 Task: Explore Airbnb accommodation in Mopti, Mali from 1st November, 2023 to 4th November, 2023 for 1 adult.1  bedroom having 1 bed and 1 bathroom. Property type can be flat. Amenities needed are: wifi, washing machine. Booking option can be shelf check-in. Look for 5 properties as per requirement.
Action: Mouse moved to (556, 92)
Screenshot: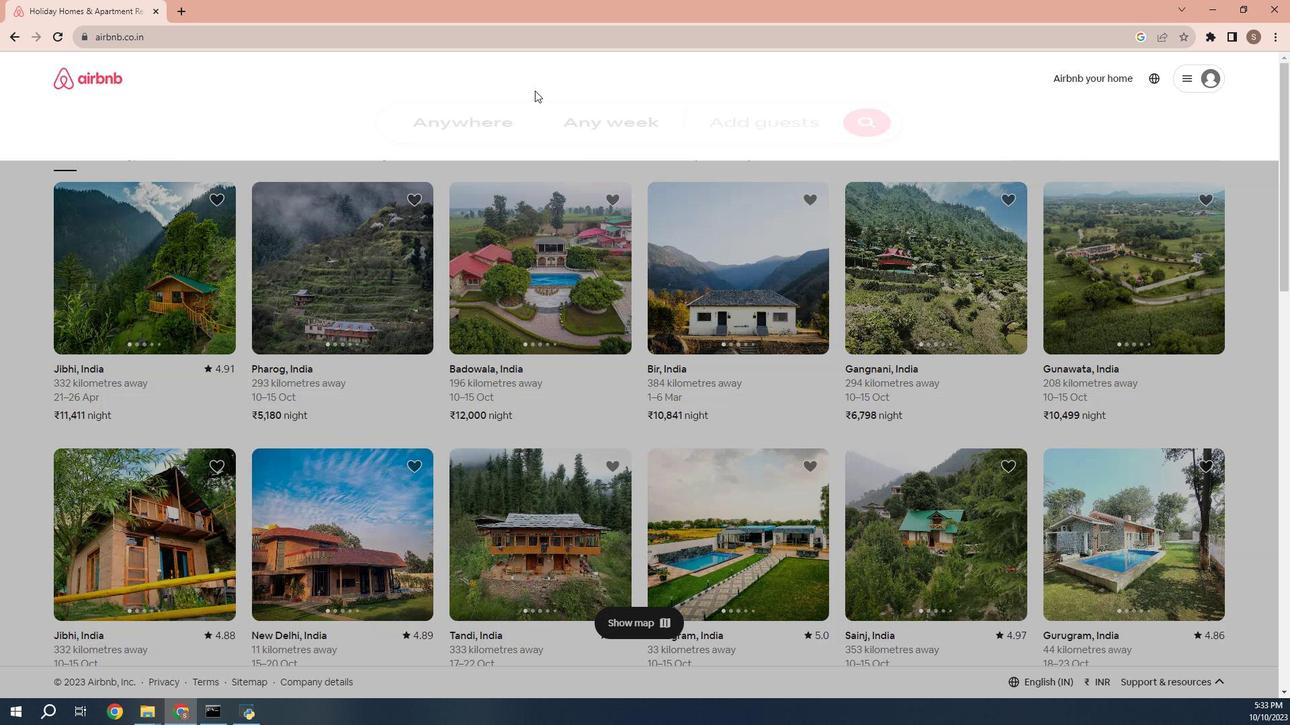 
Action: Mouse pressed left at (556, 92)
Screenshot: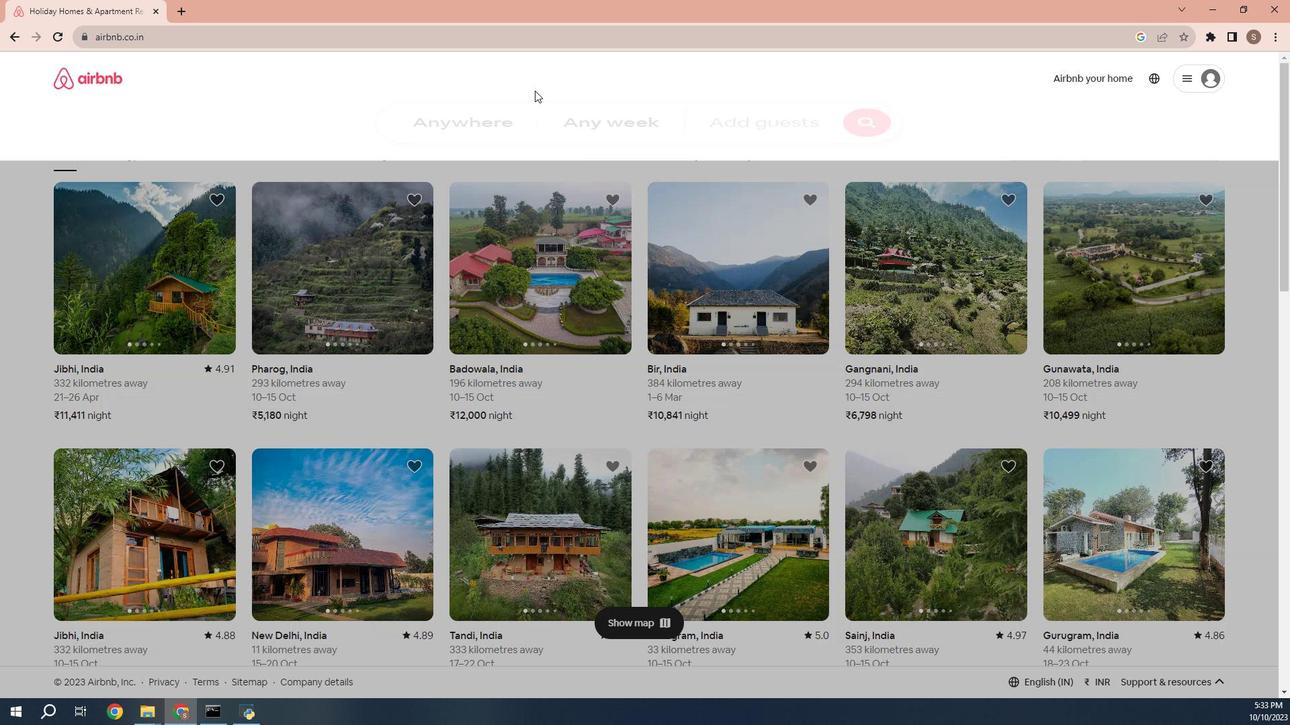 
Action: Mouse moved to (395, 137)
Screenshot: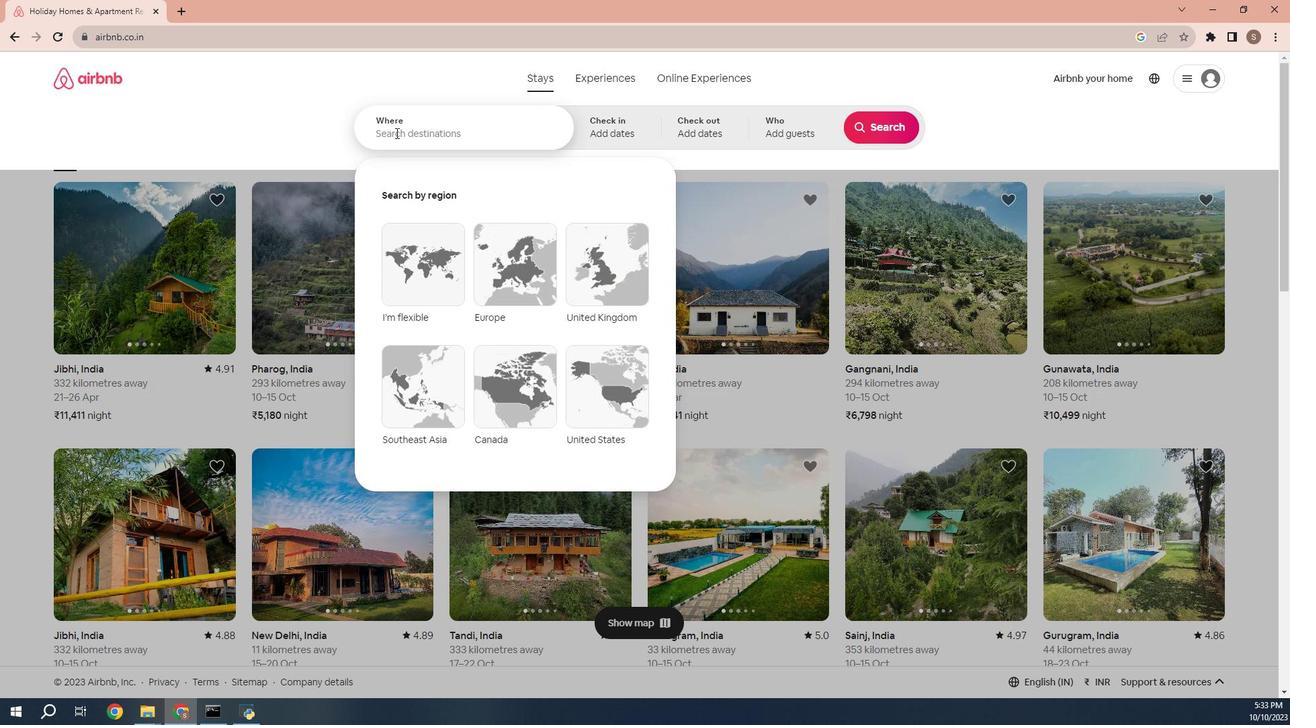 
Action: Mouse pressed left at (395, 137)
Screenshot: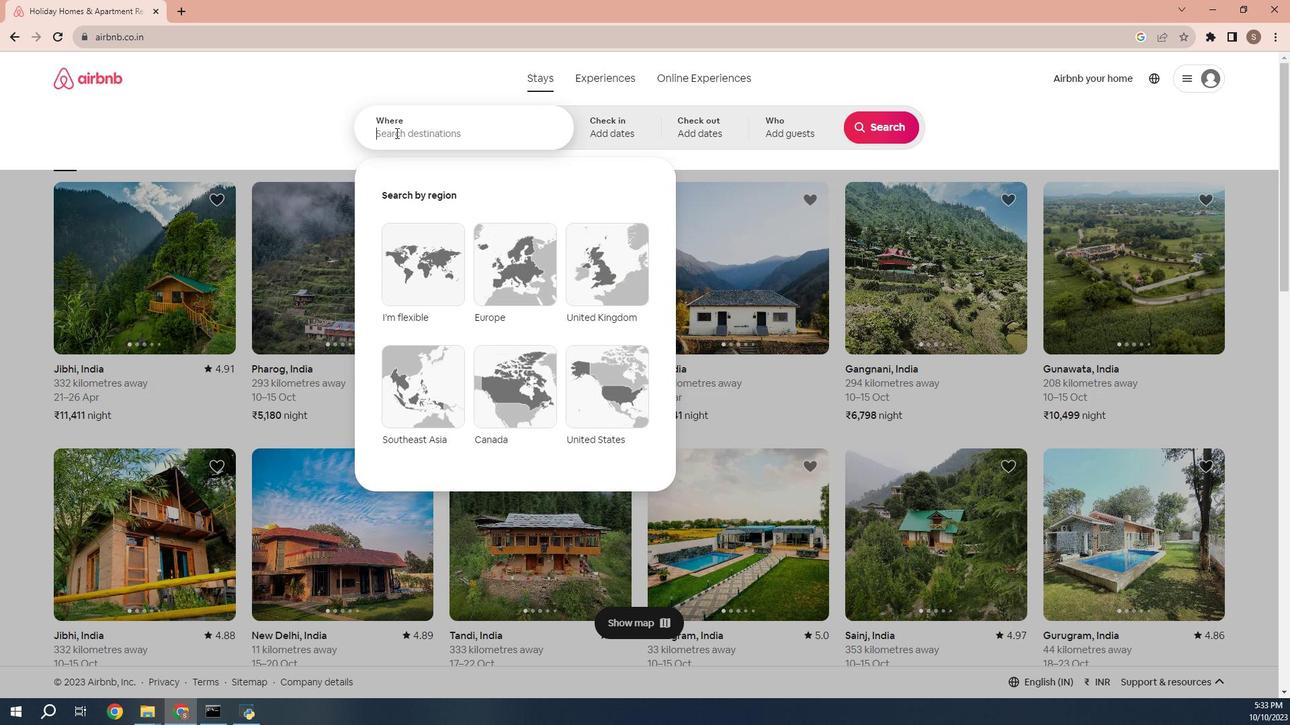 
Action: Key pressed <Key.shift>Mopti,<Key.space><Key.shift>Mal
Screenshot: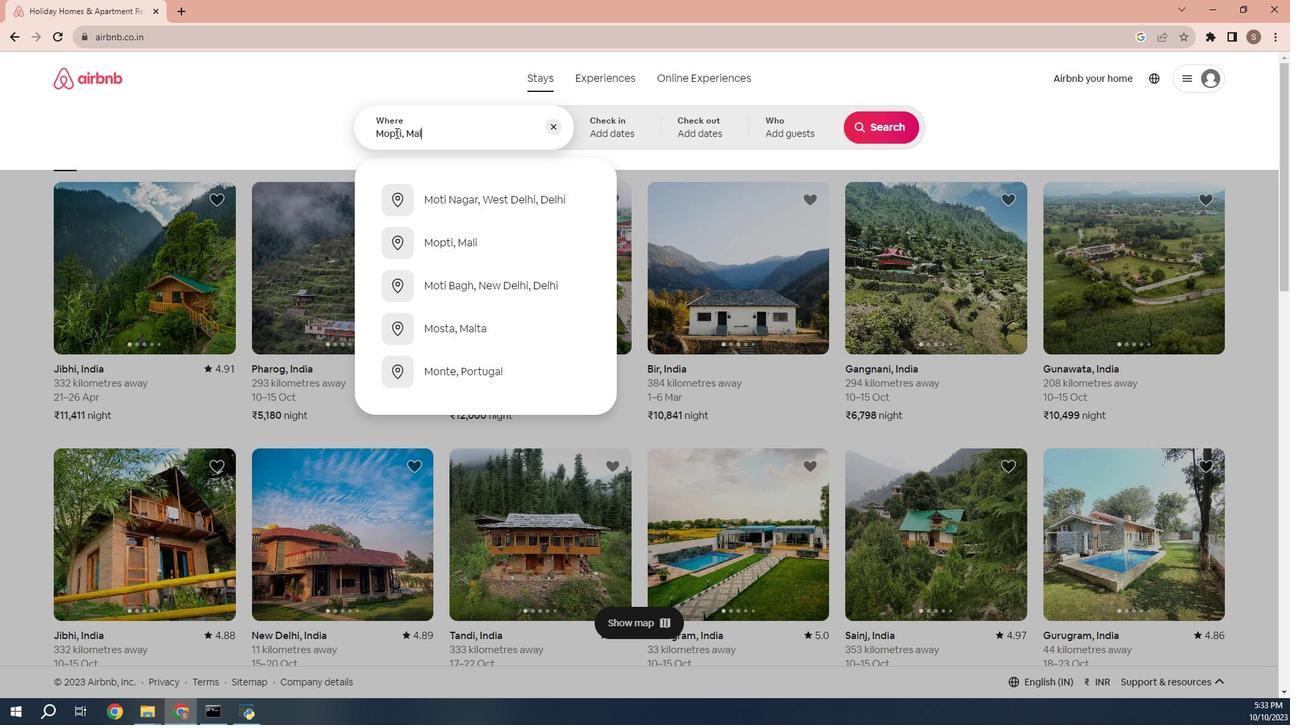 
Action: Mouse moved to (437, 188)
Screenshot: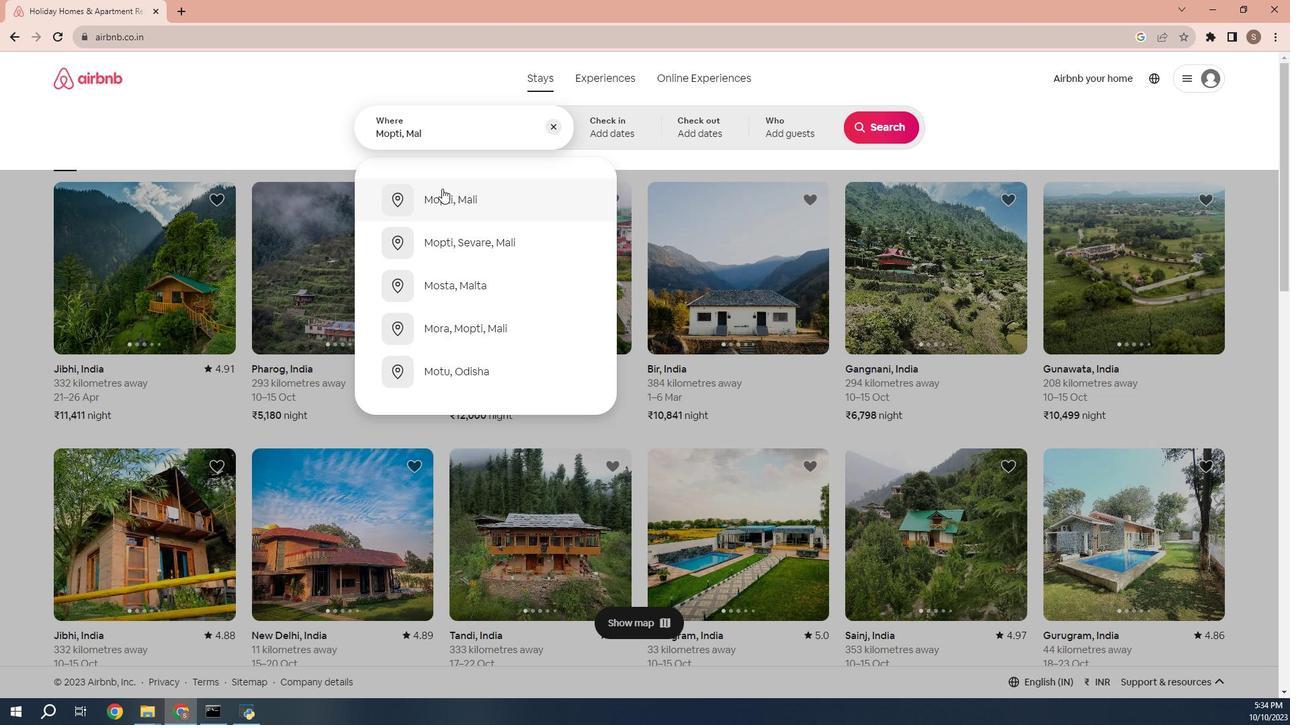 
Action: Mouse pressed left at (437, 188)
Screenshot: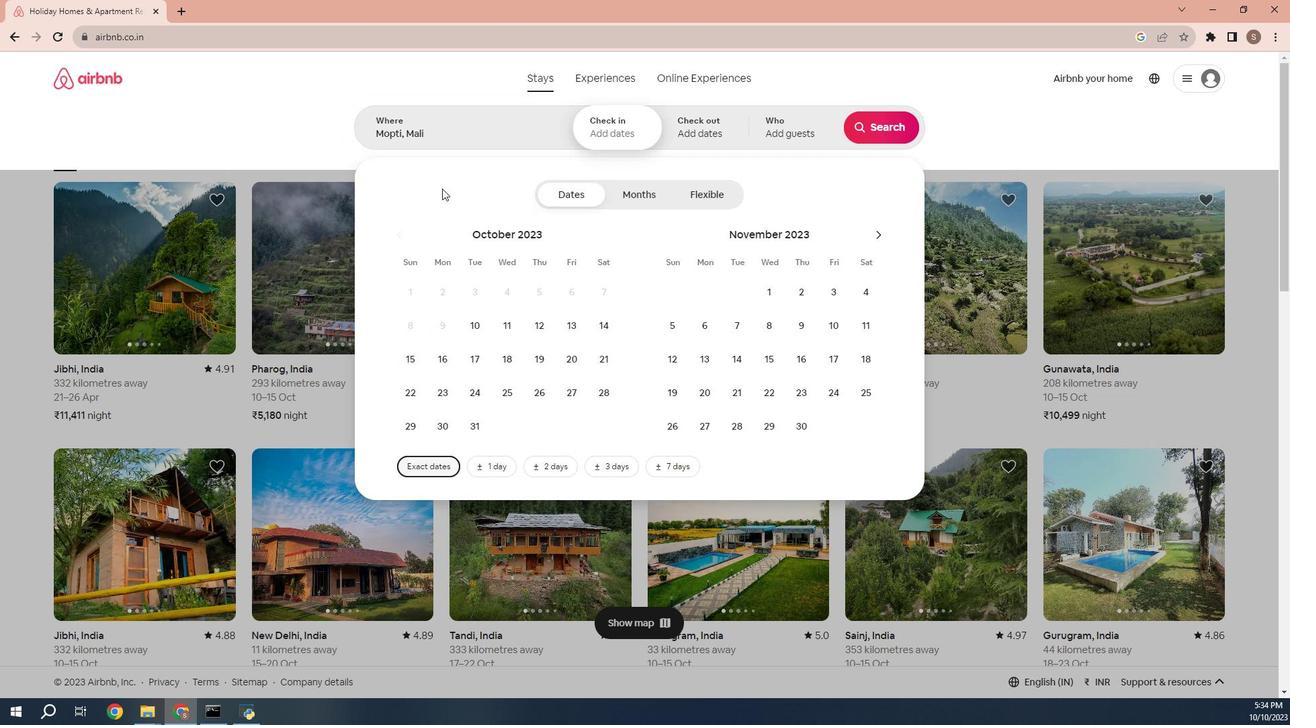 
Action: Mouse moved to (743, 278)
Screenshot: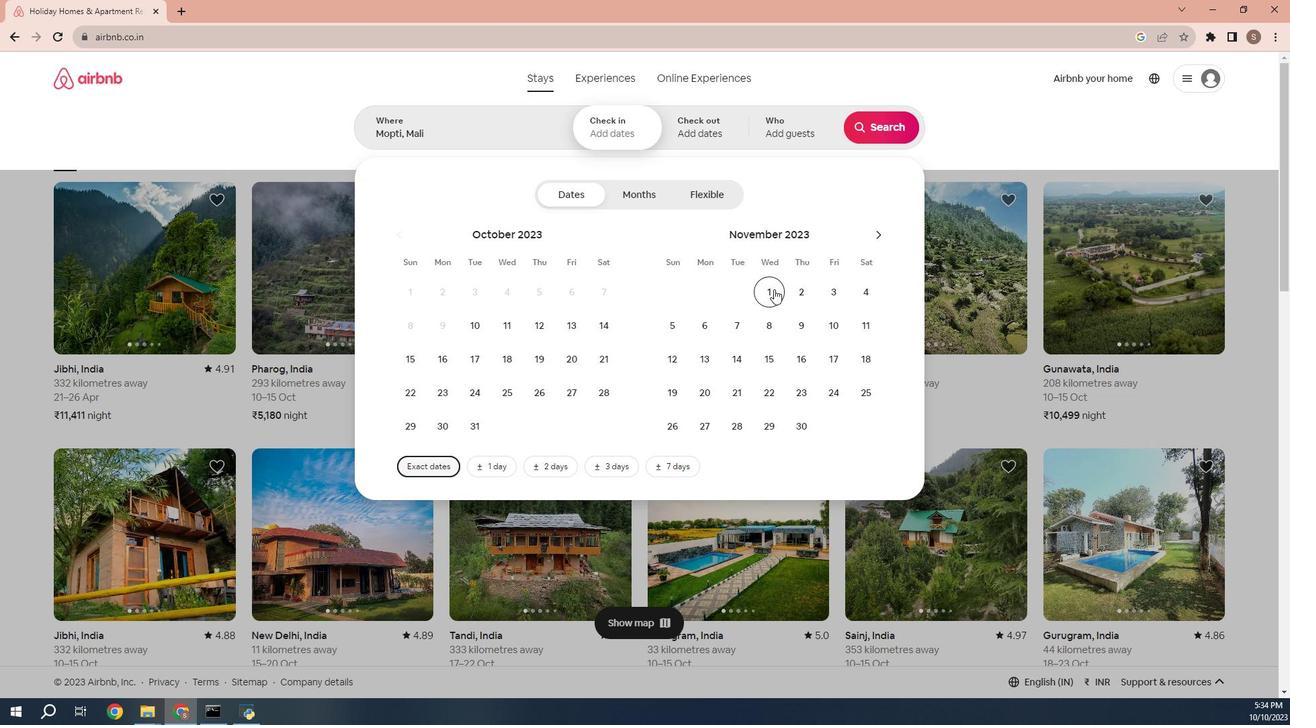 
Action: Mouse pressed left at (743, 278)
Screenshot: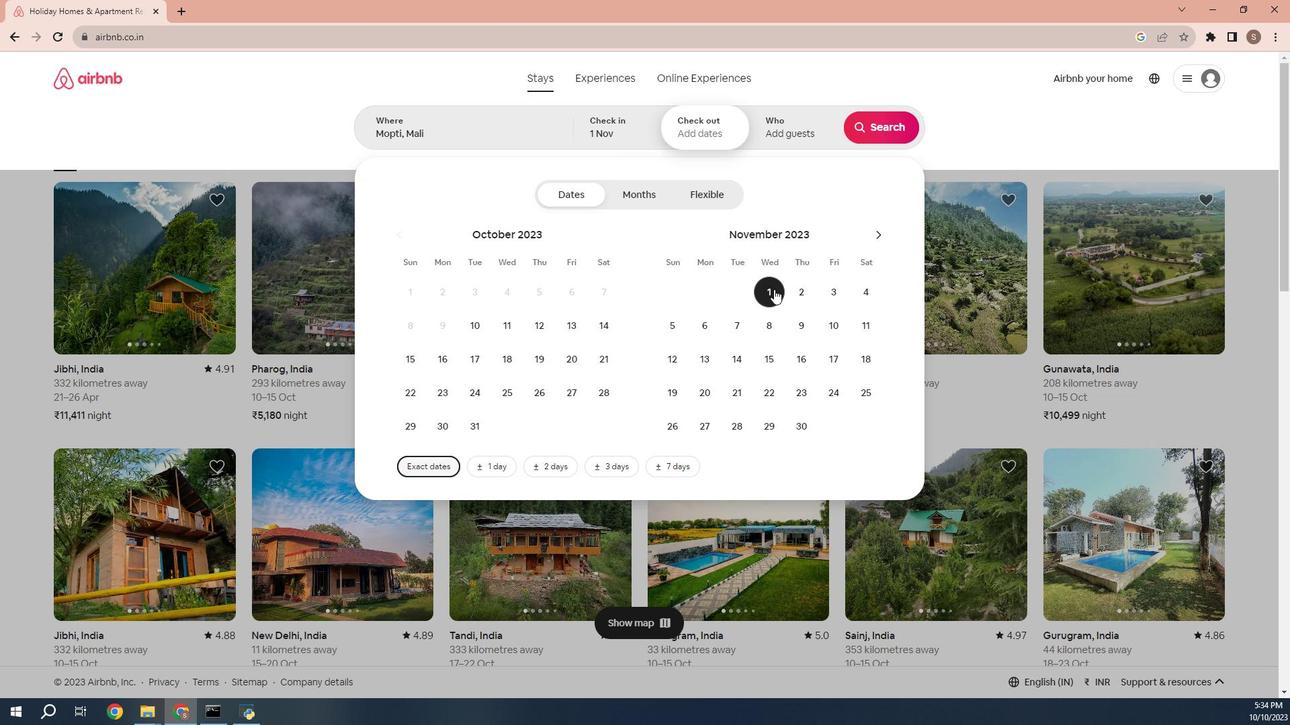
Action: Mouse moved to (821, 285)
Screenshot: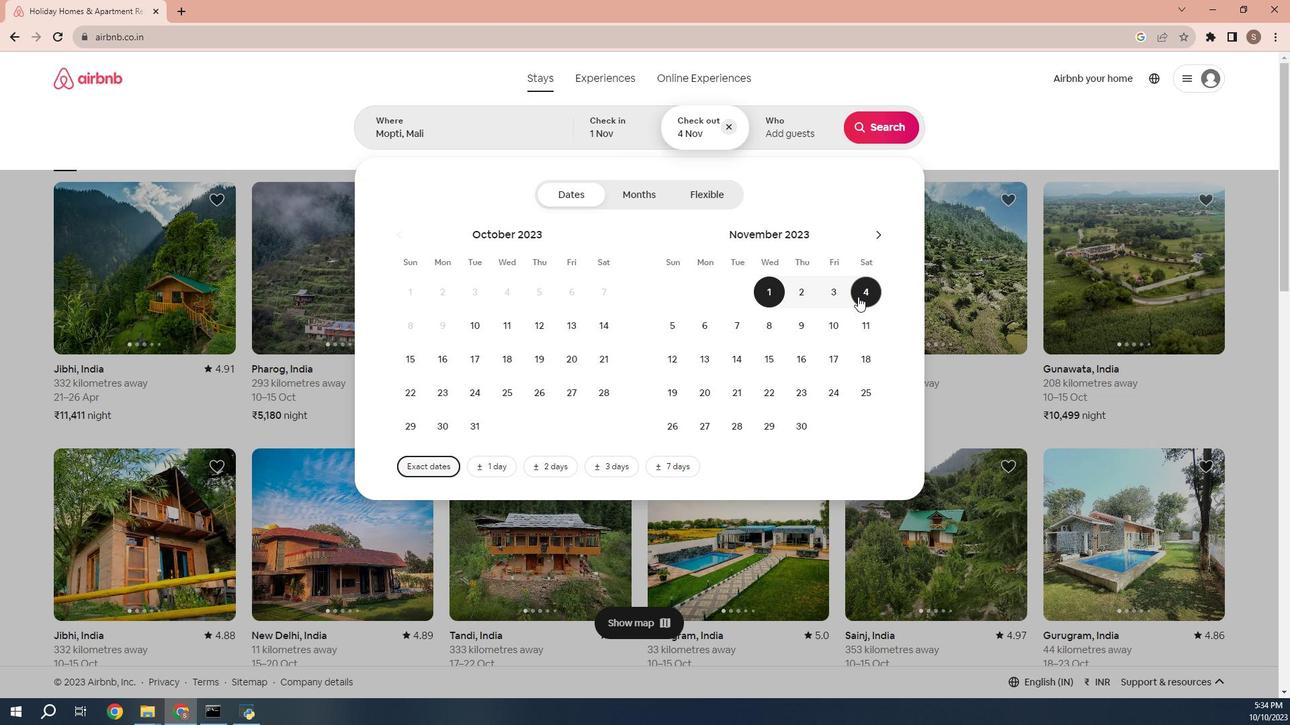 
Action: Mouse pressed left at (821, 285)
Screenshot: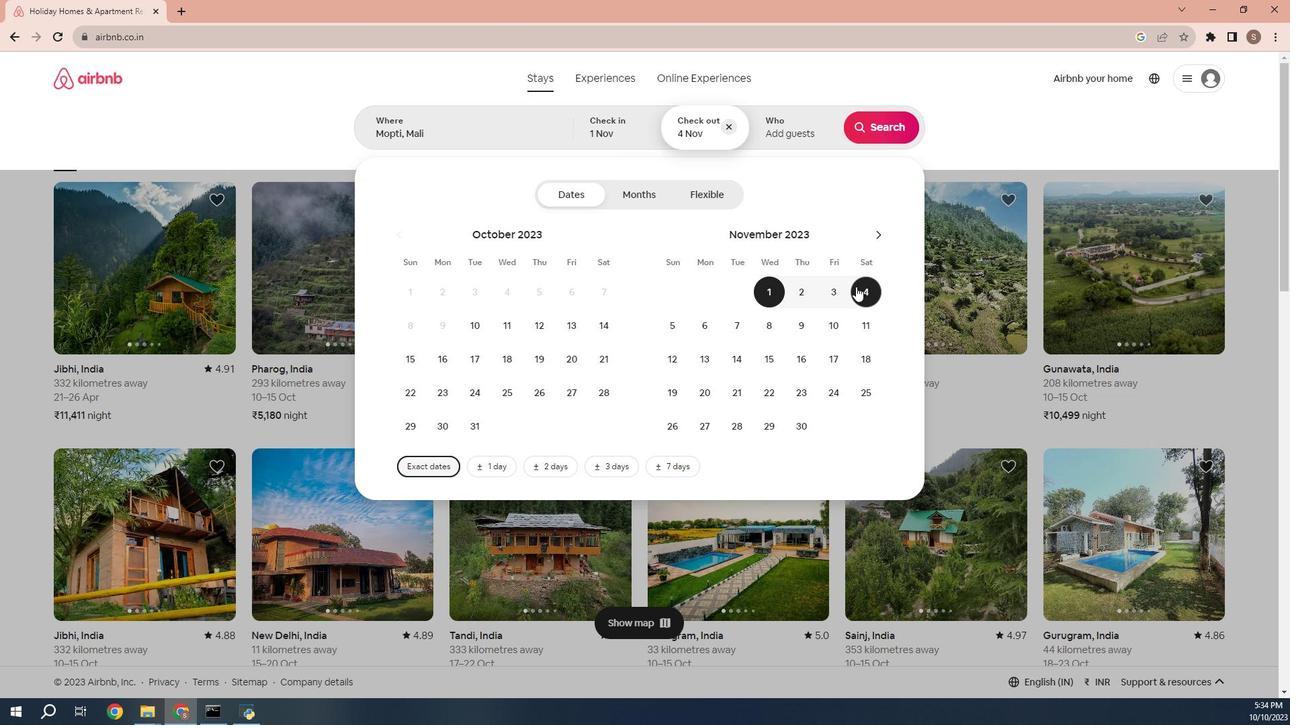
Action: Mouse moved to (762, 131)
Screenshot: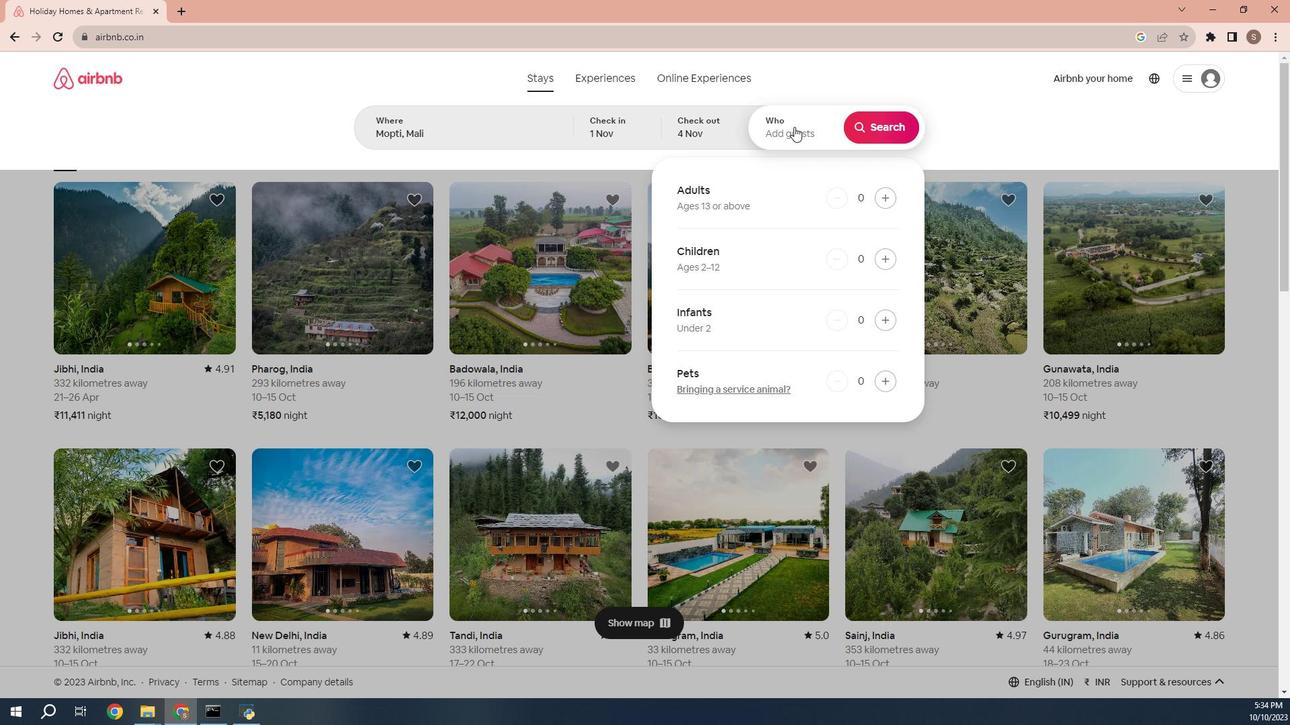 
Action: Mouse pressed left at (762, 131)
Screenshot: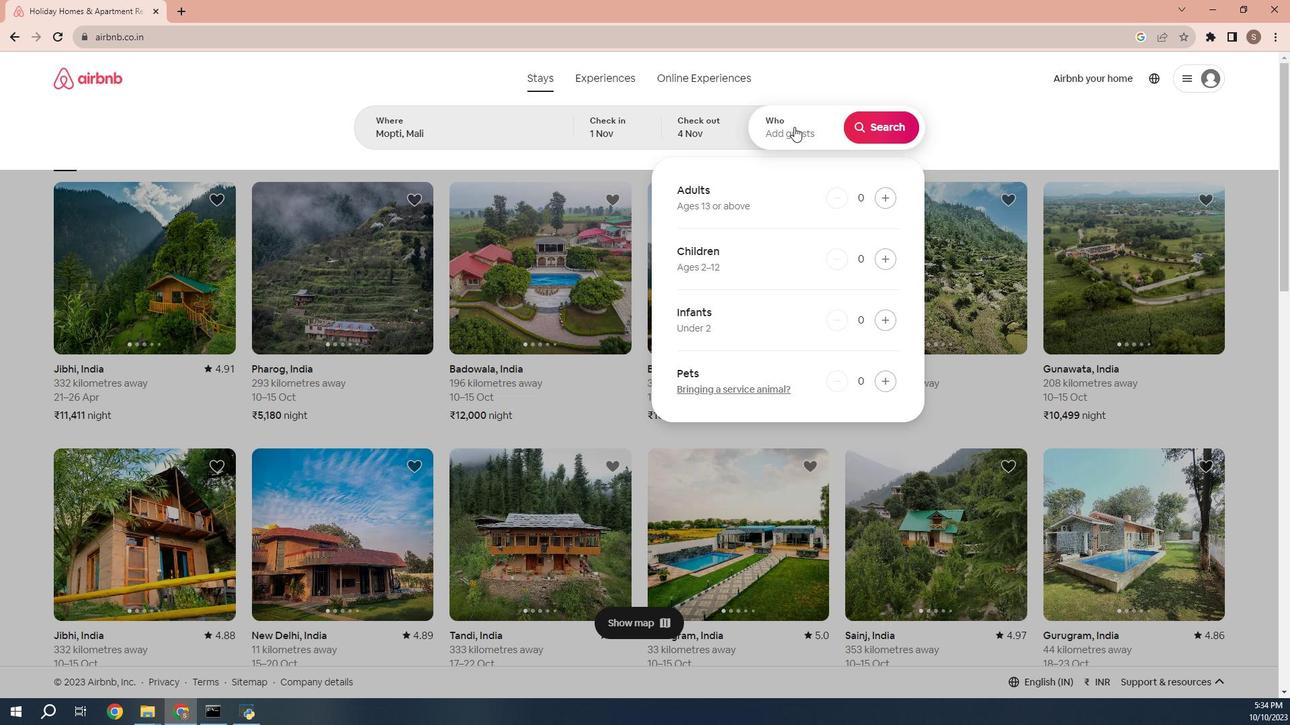 
Action: Mouse moved to (851, 190)
Screenshot: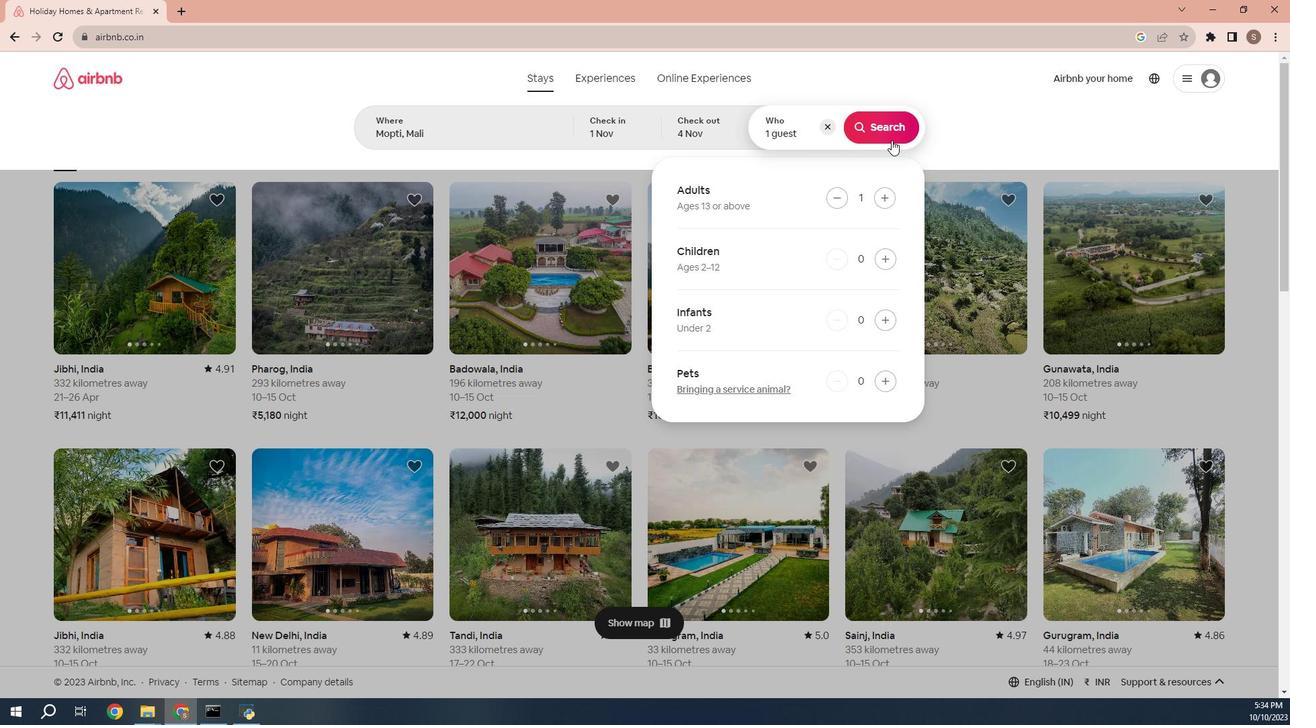 
Action: Mouse pressed left at (851, 190)
Screenshot: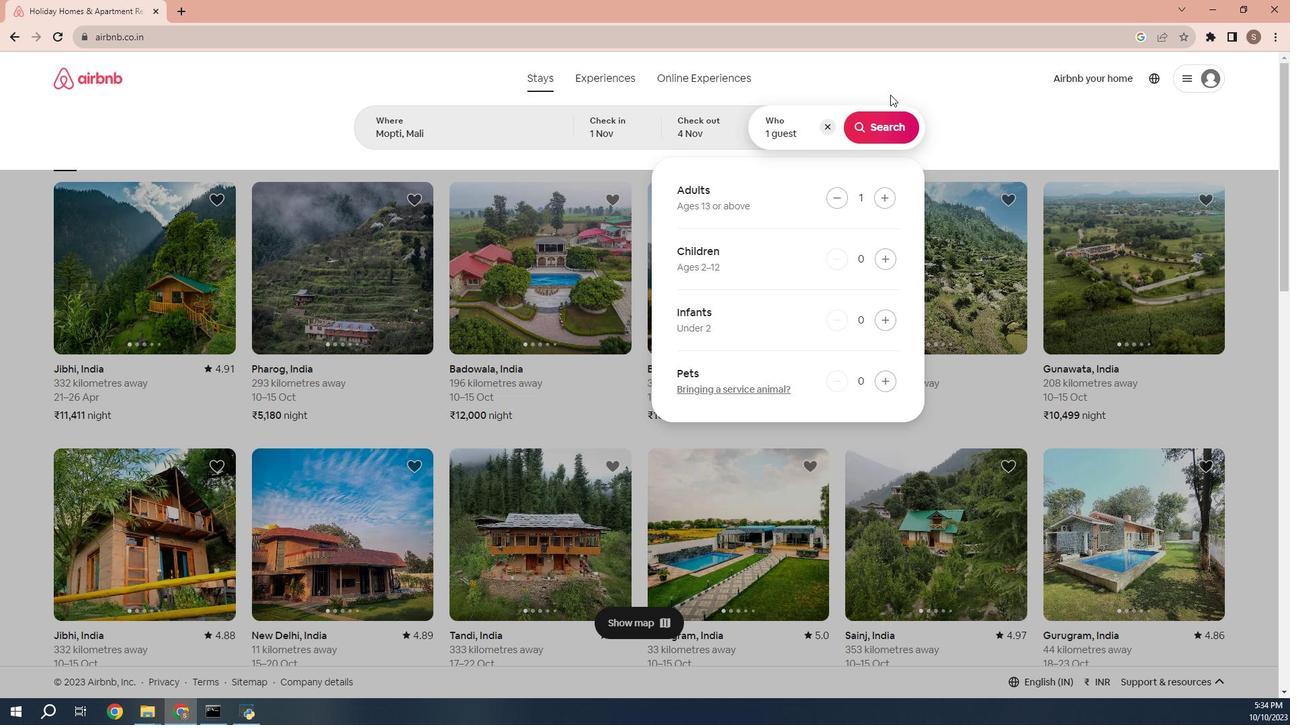 
Action: Mouse moved to (843, 133)
Screenshot: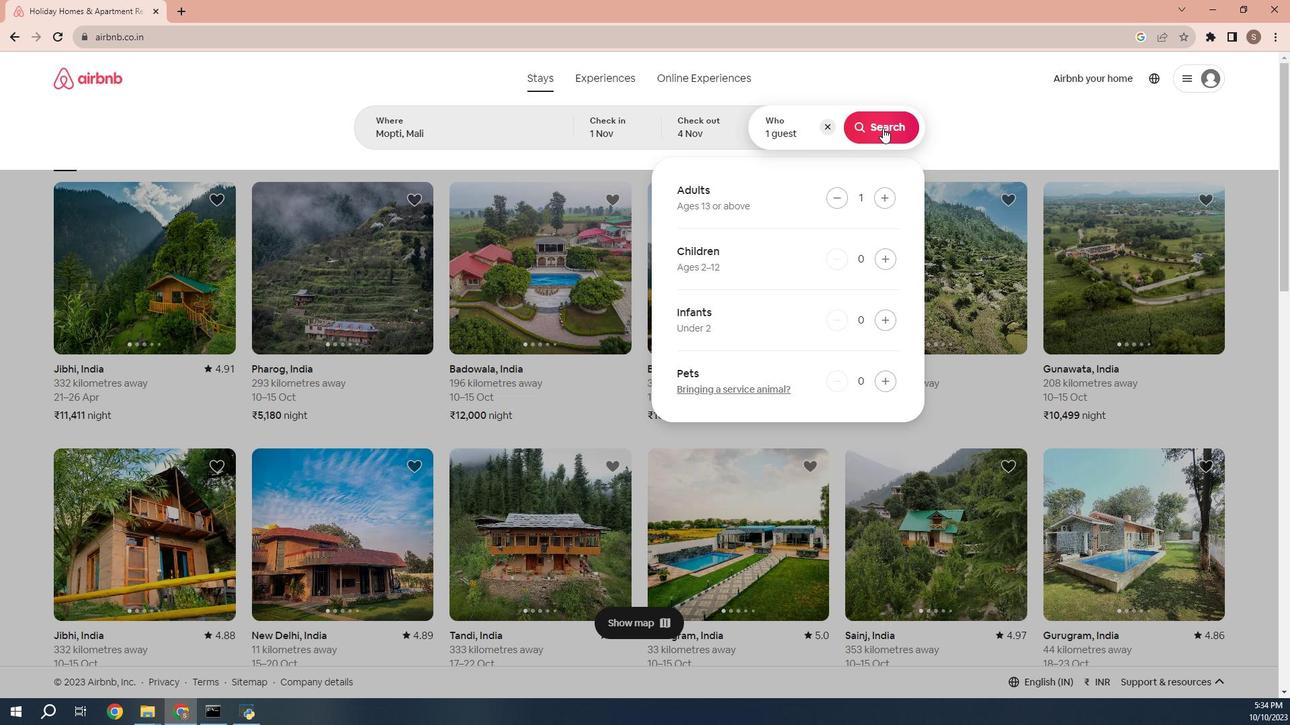 
Action: Mouse pressed left at (843, 133)
Screenshot: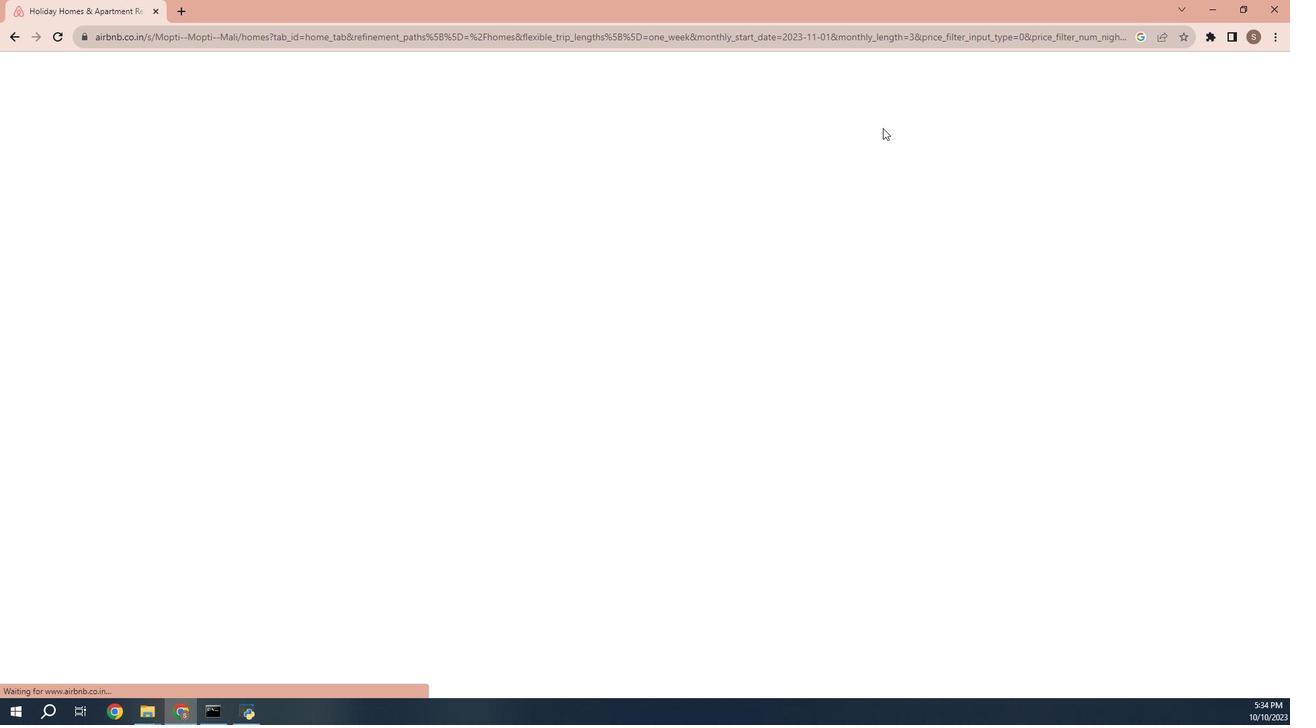 
Action: Mouse moved to (1006, 133)
Screenshot: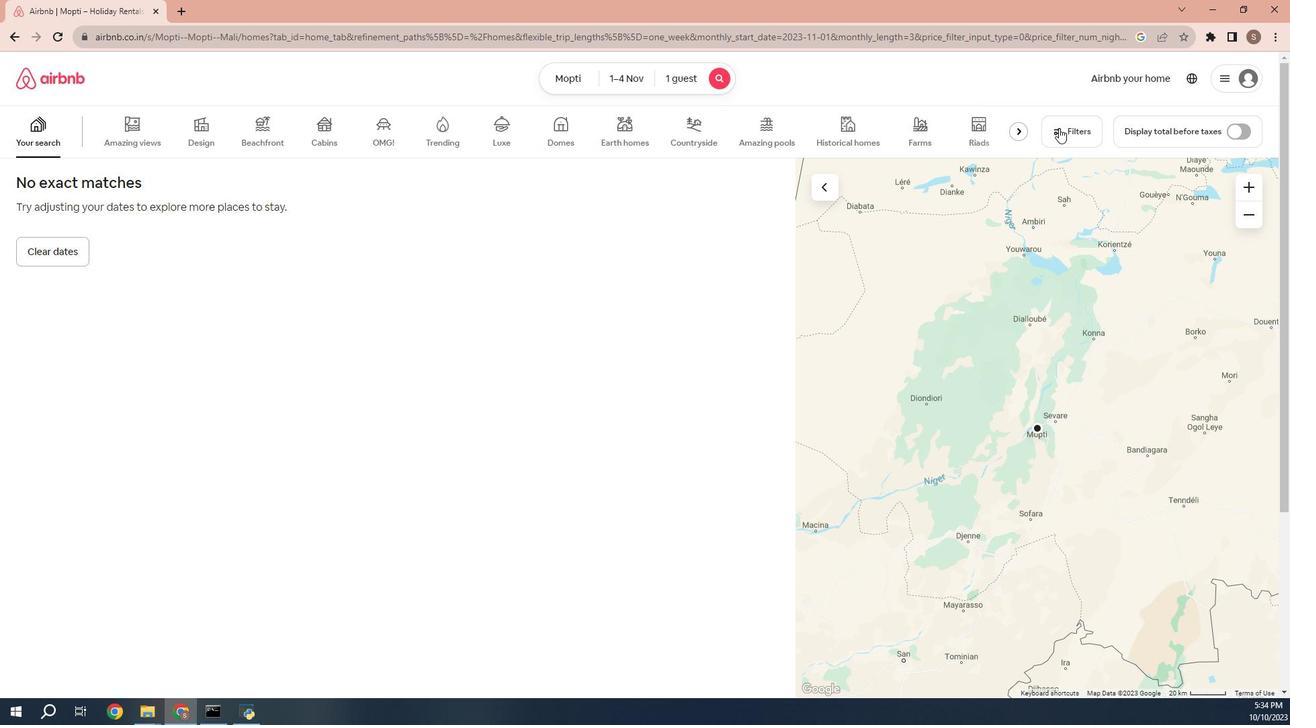 
Action: Mouse pressed left at (1006, 133)
Screenshot: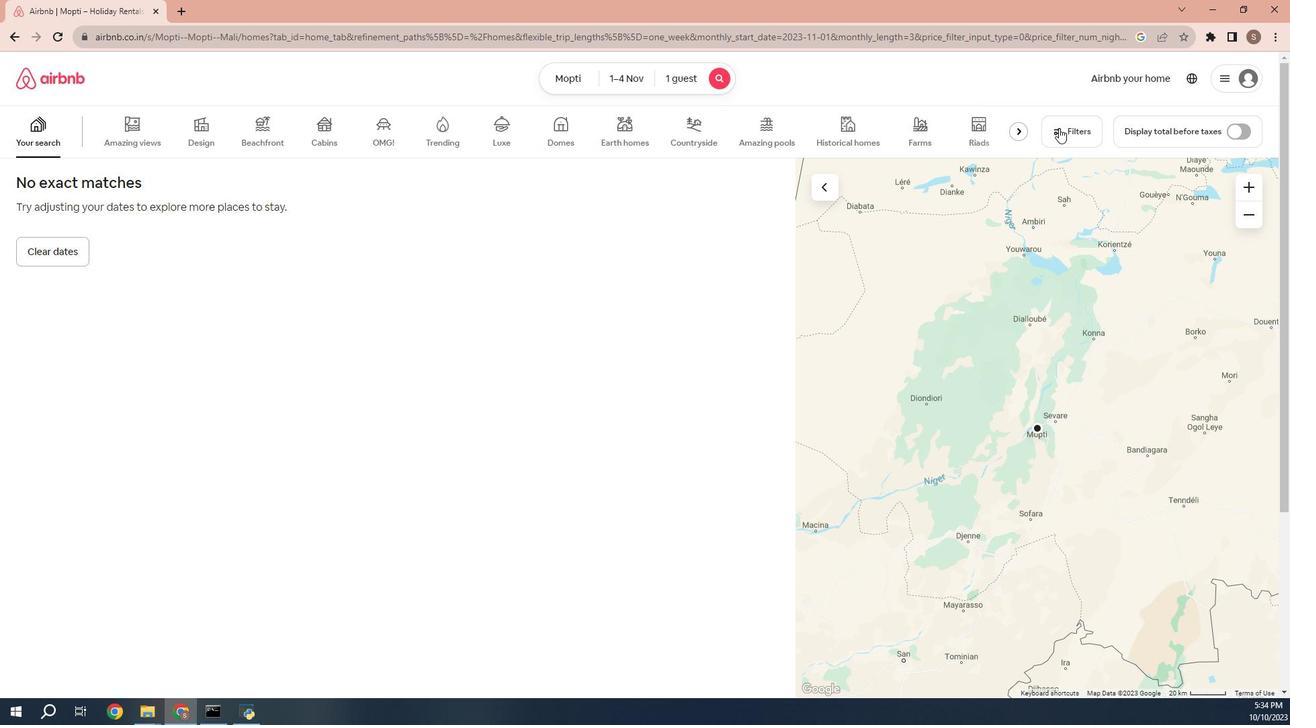 
Action: Mouse moved to (601, 86)
Screenshot: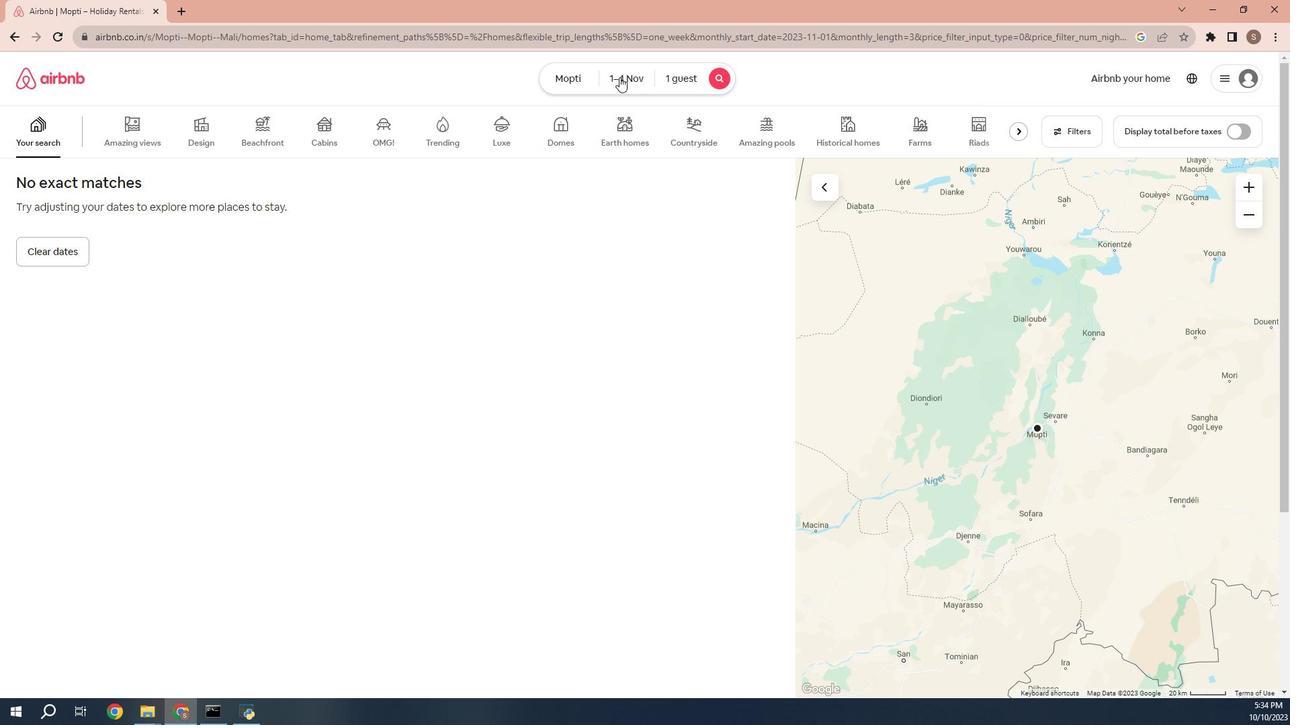 
Action: Mouse pressed left at (601, 86)
Screenshot: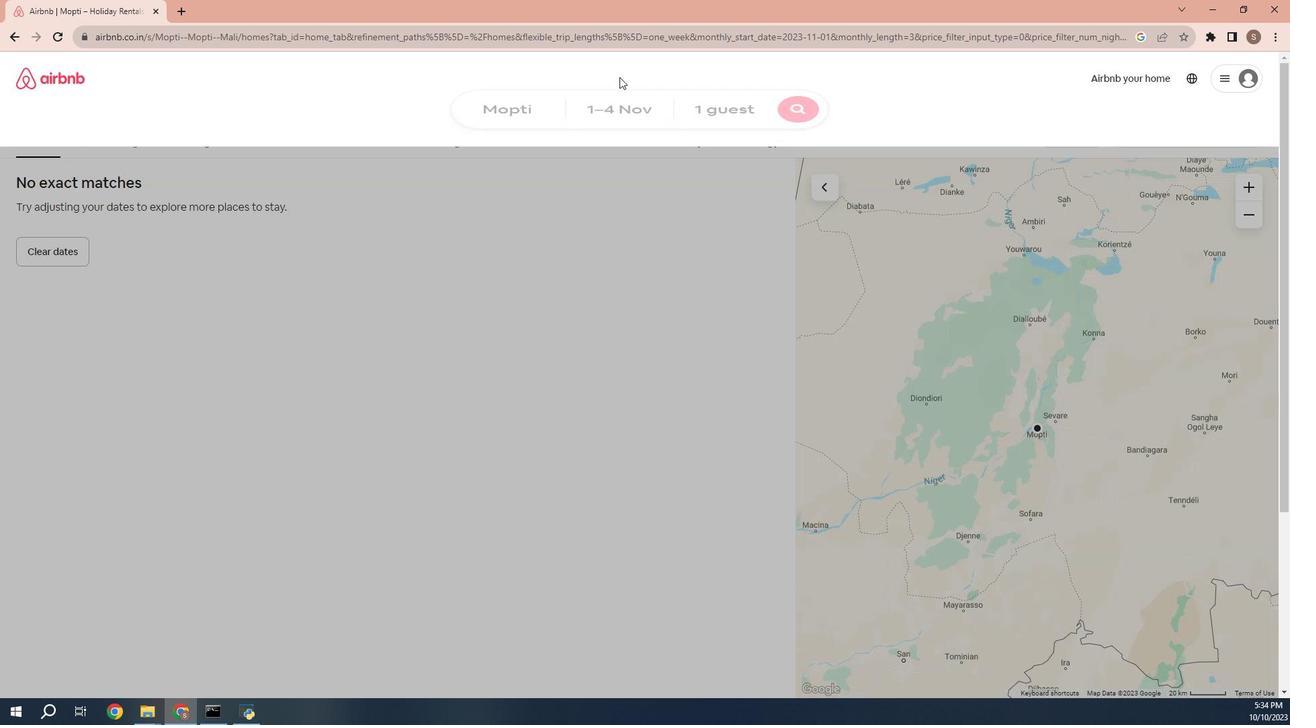 
Action: Mouse moved to (613, 403)
Screenshot: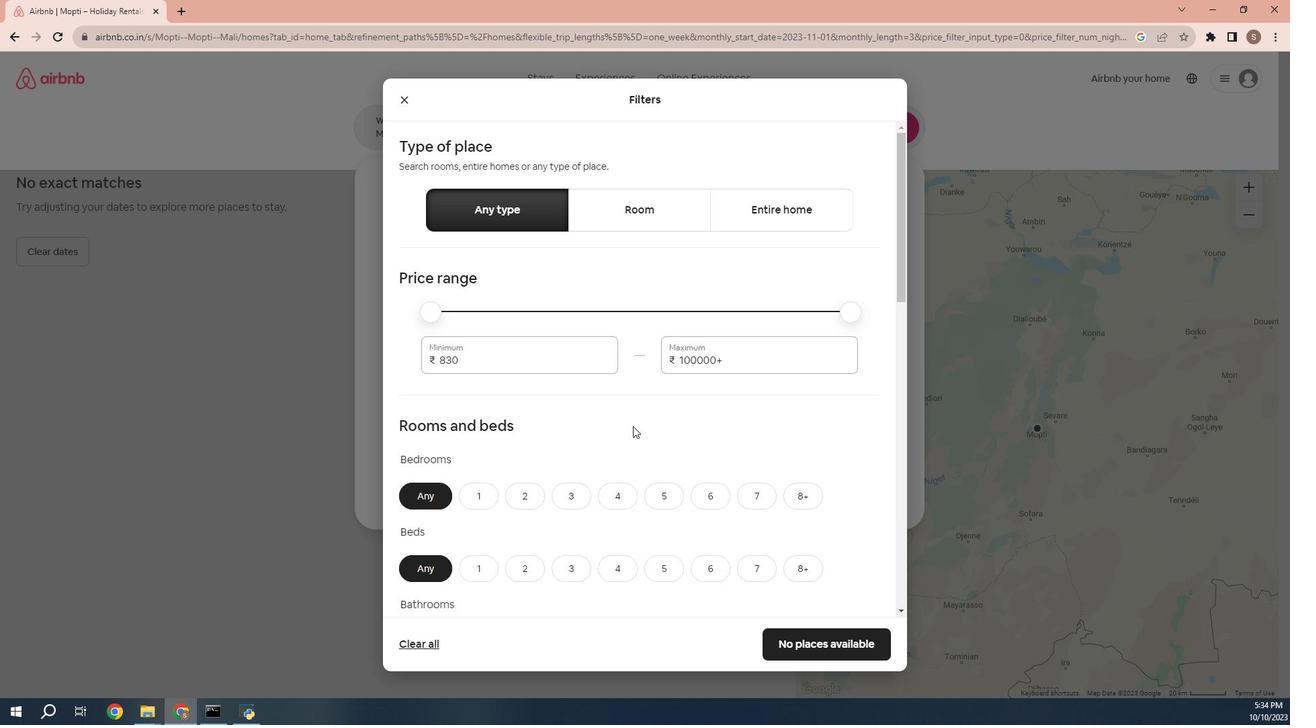 
Action: Mouse scrolled (613, 402) with delta (0, 0)
Screenshot: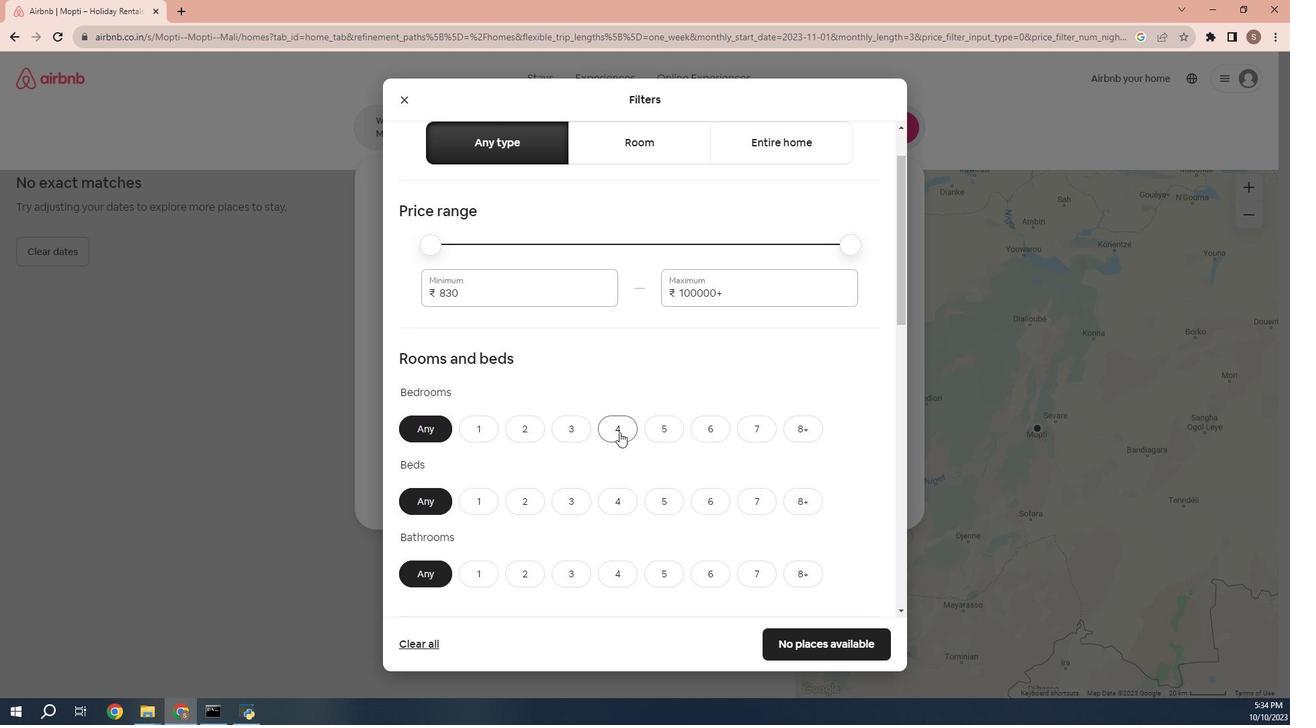 
Action: Mouse moved to (479, 407)
Screenshot: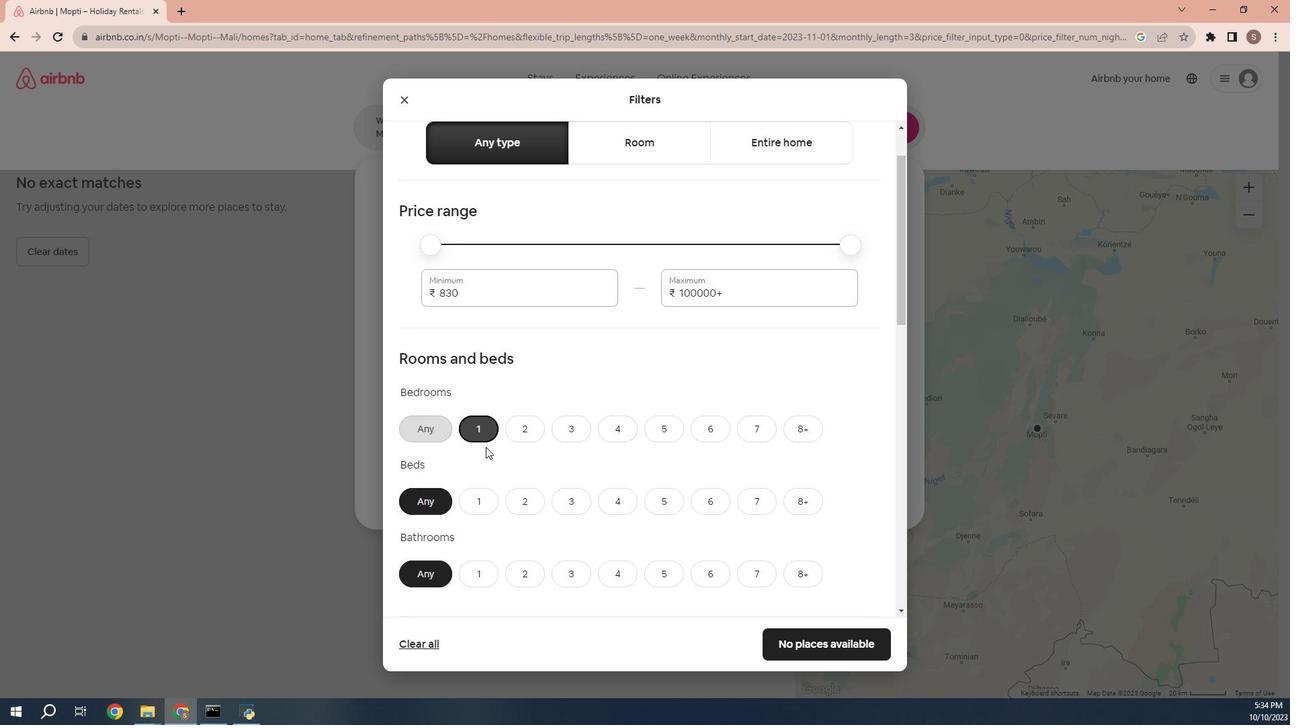 
Action: Mouse pressed left at (479, 407)
Screenshot: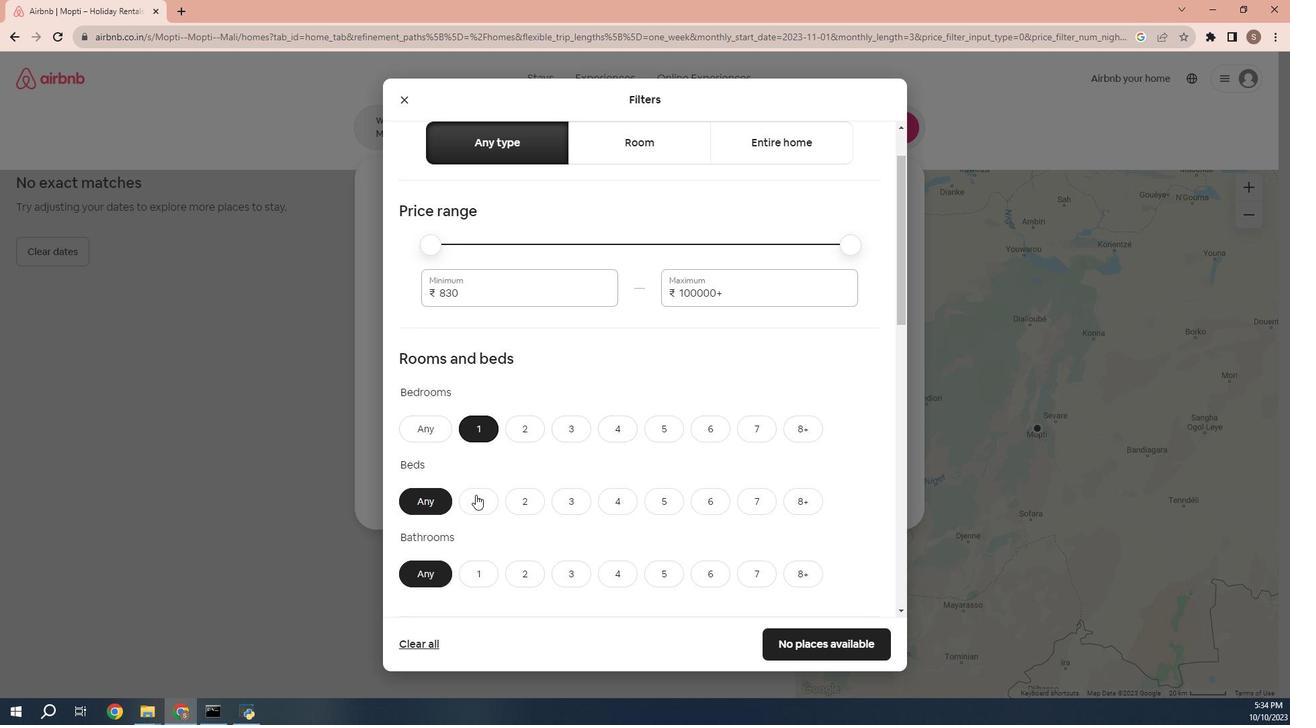 
Action: Mouse moved to (467, 468)
Screenshot: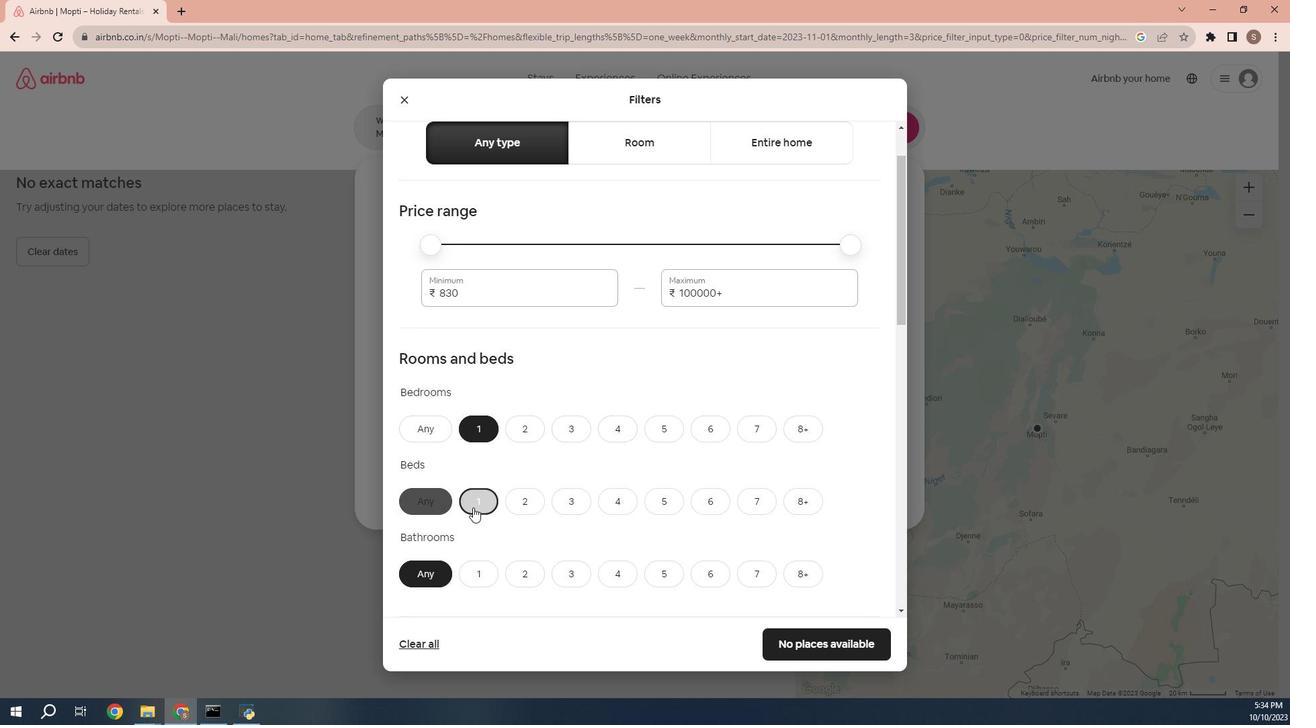 
Action: Mouse pressed left at (467, 468)
Screenshot: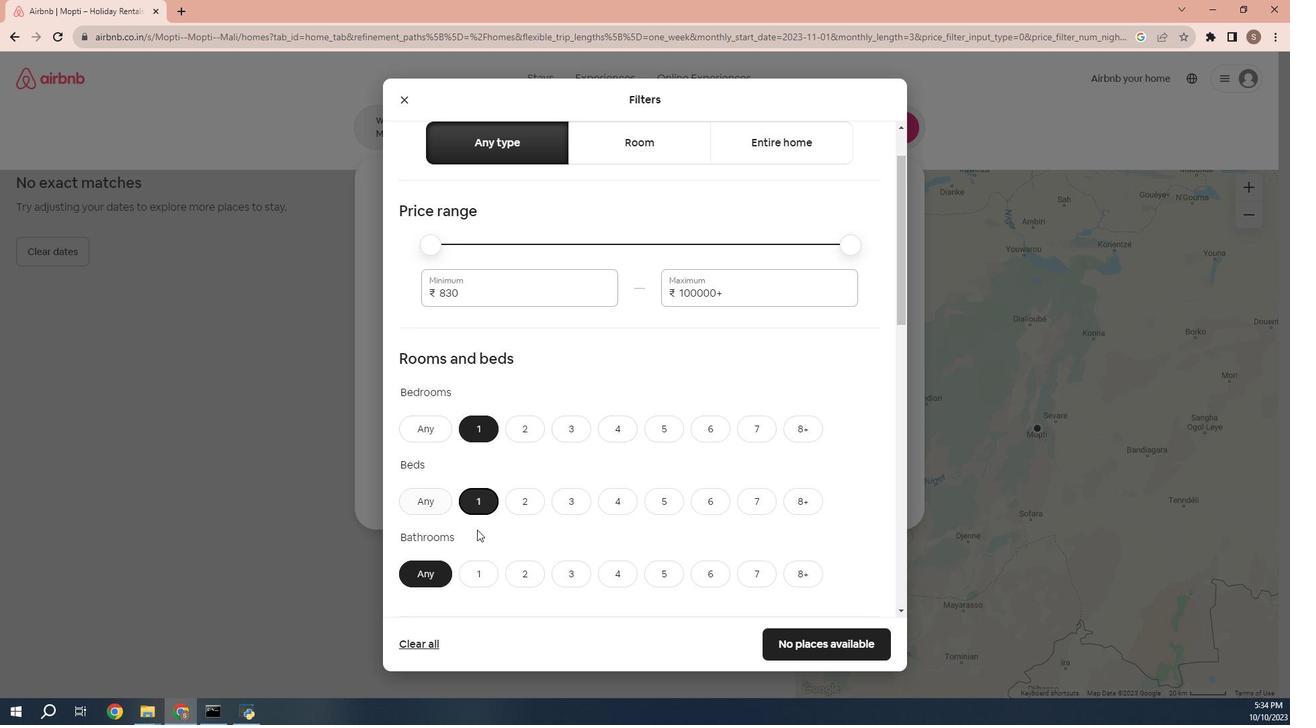 
Action: Mouse moved to (466, 535)
Screenshot: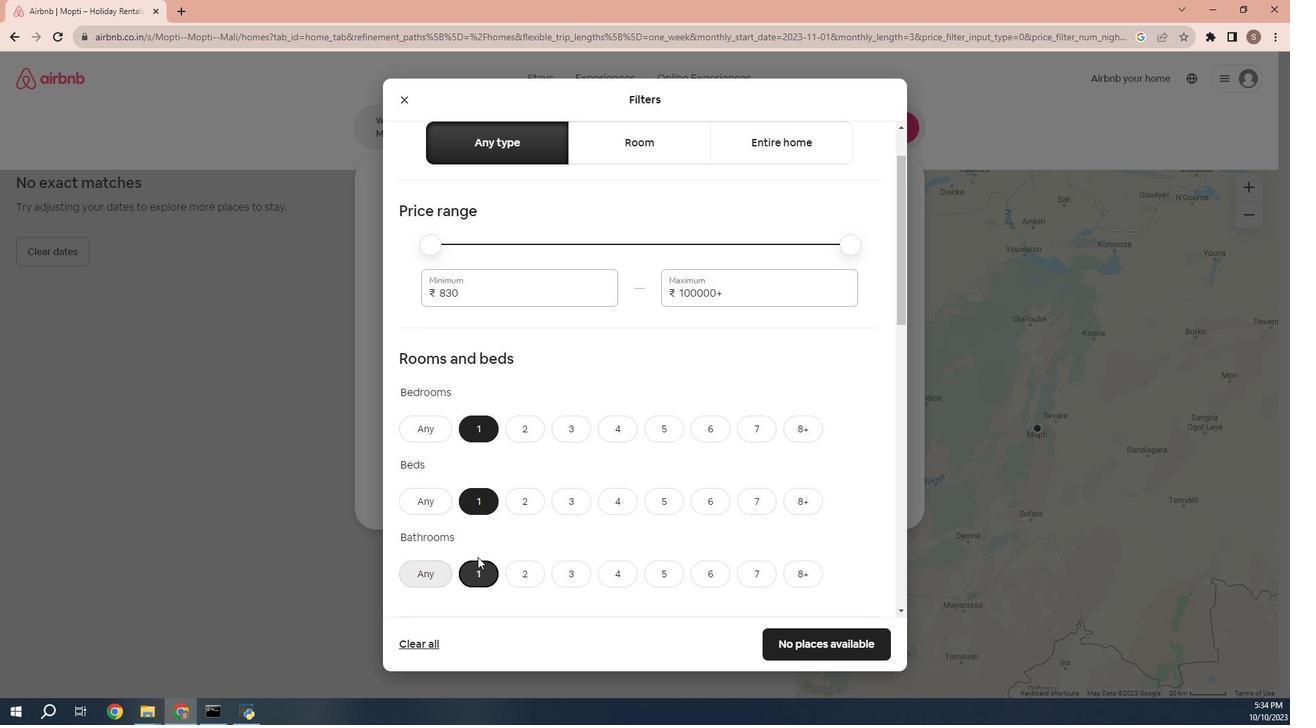 
Action: Mouse pressed left at (466, 535)
Screenshot: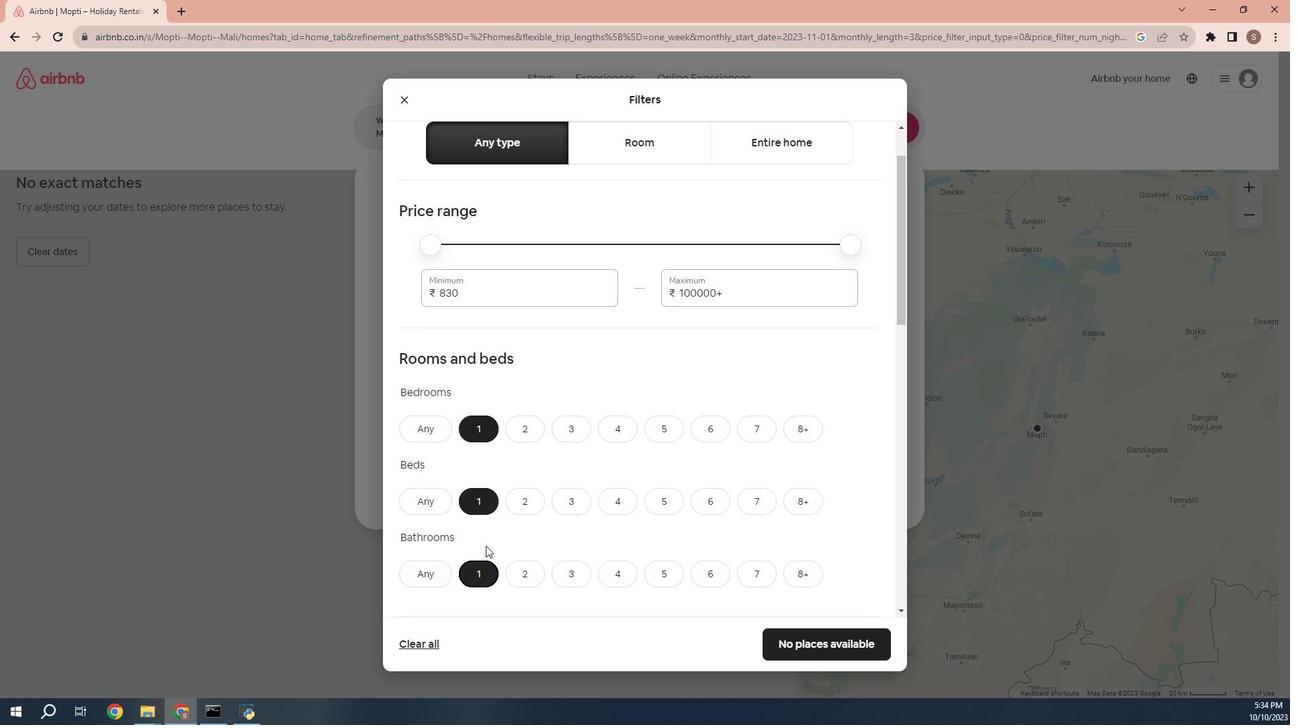 
Action: Mouse moved to (622, 392)
Screenshot: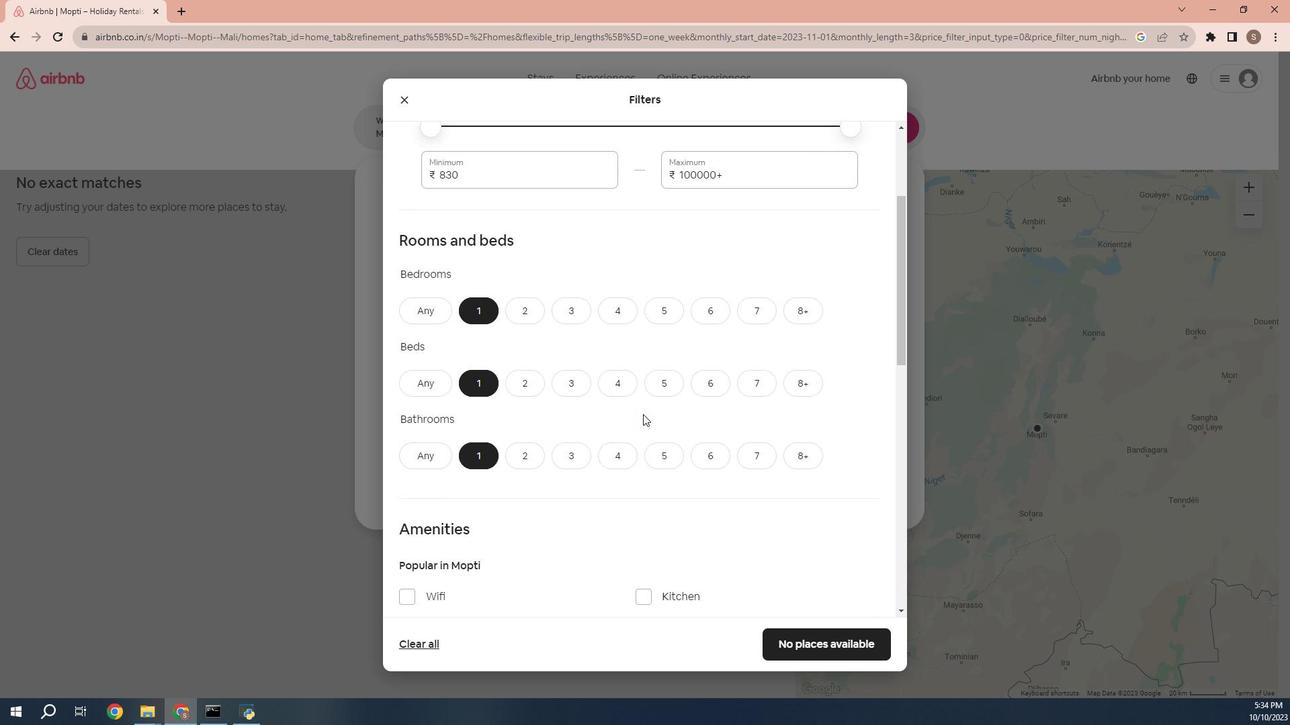 
Action: Mouse scrolled (622, 391) with delta (0, 0)
Screenshot: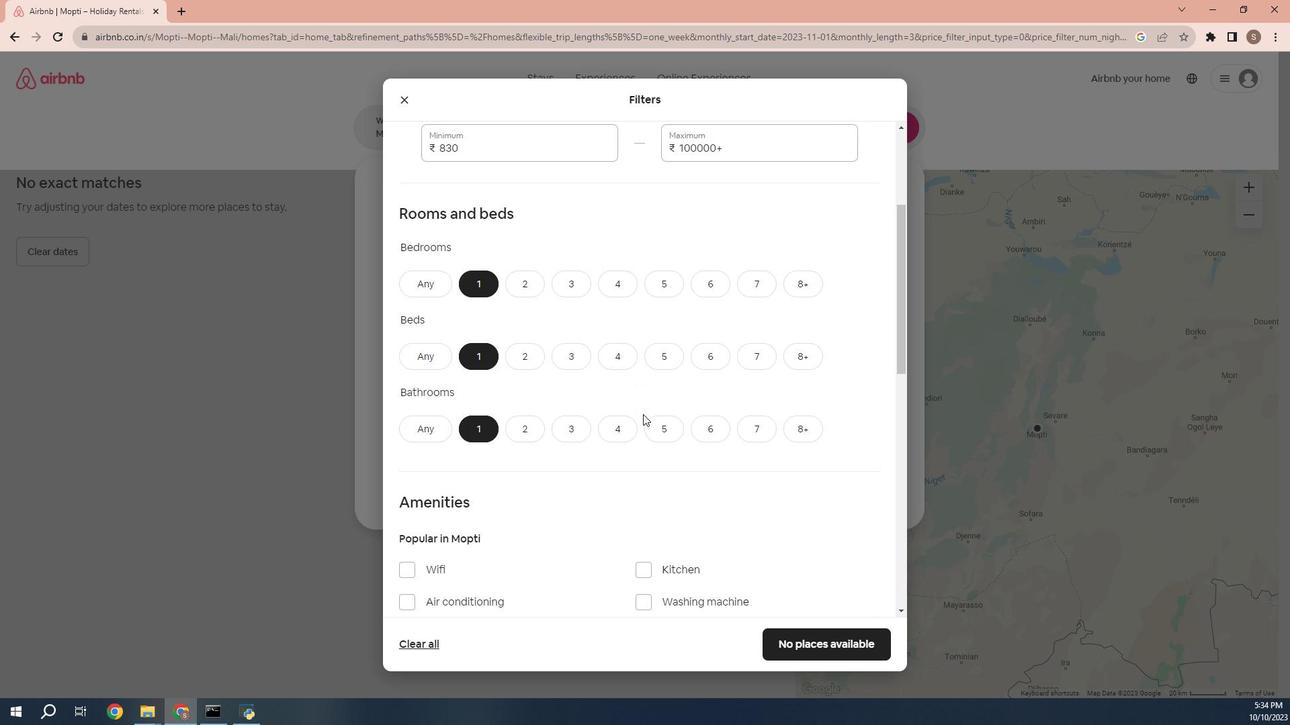 
Action: Mouse scrolled (622, 391) with delta (0, 0)
Screenshot: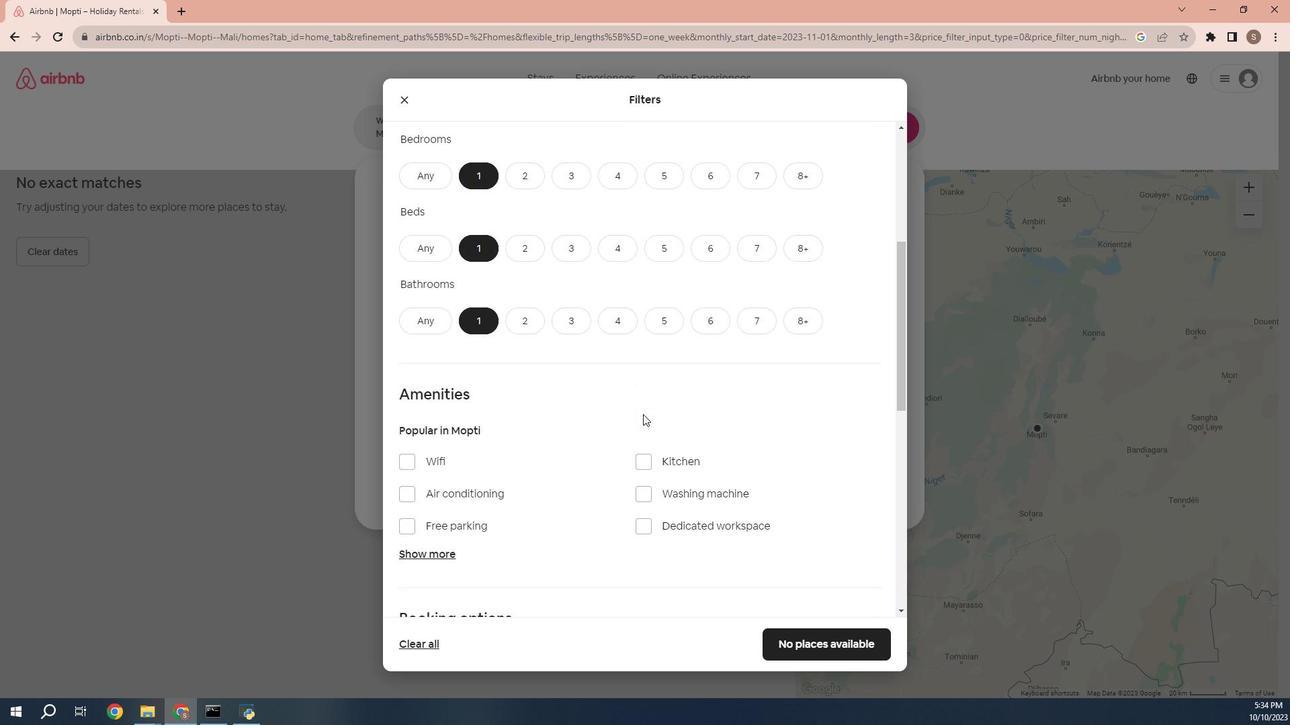 
Action: Mouse scrolled (622, 391) with delta (0, 0)
Screenshot: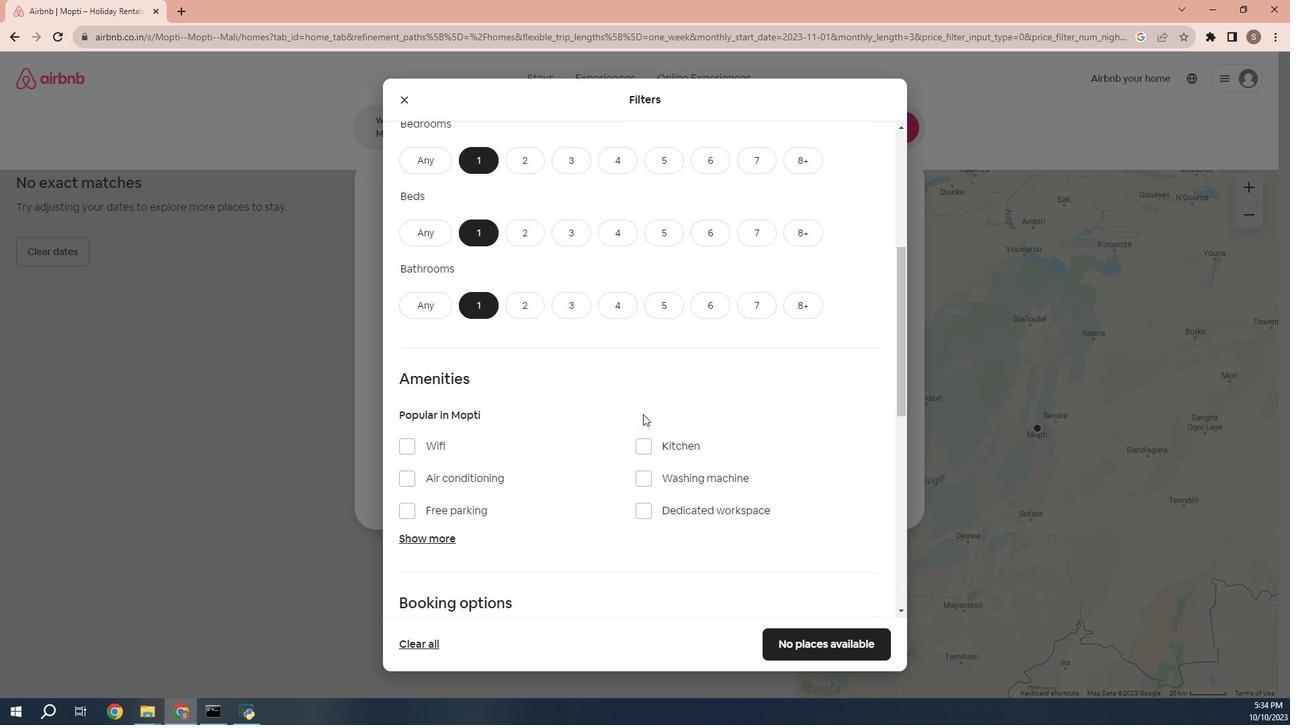 
Action: Mouse scrolled (622, 391) with delta (0, 0)
Screenshot: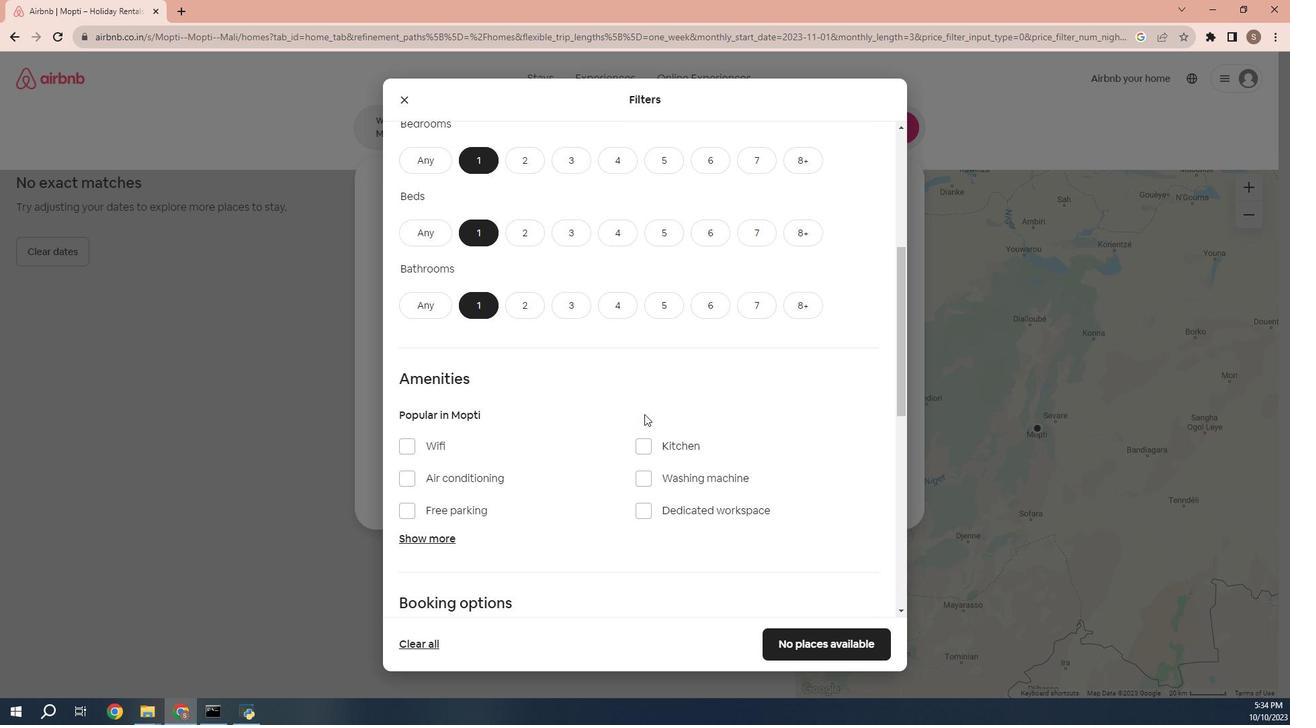 
Action: Mouse moved to (635, 392)
Screenshot: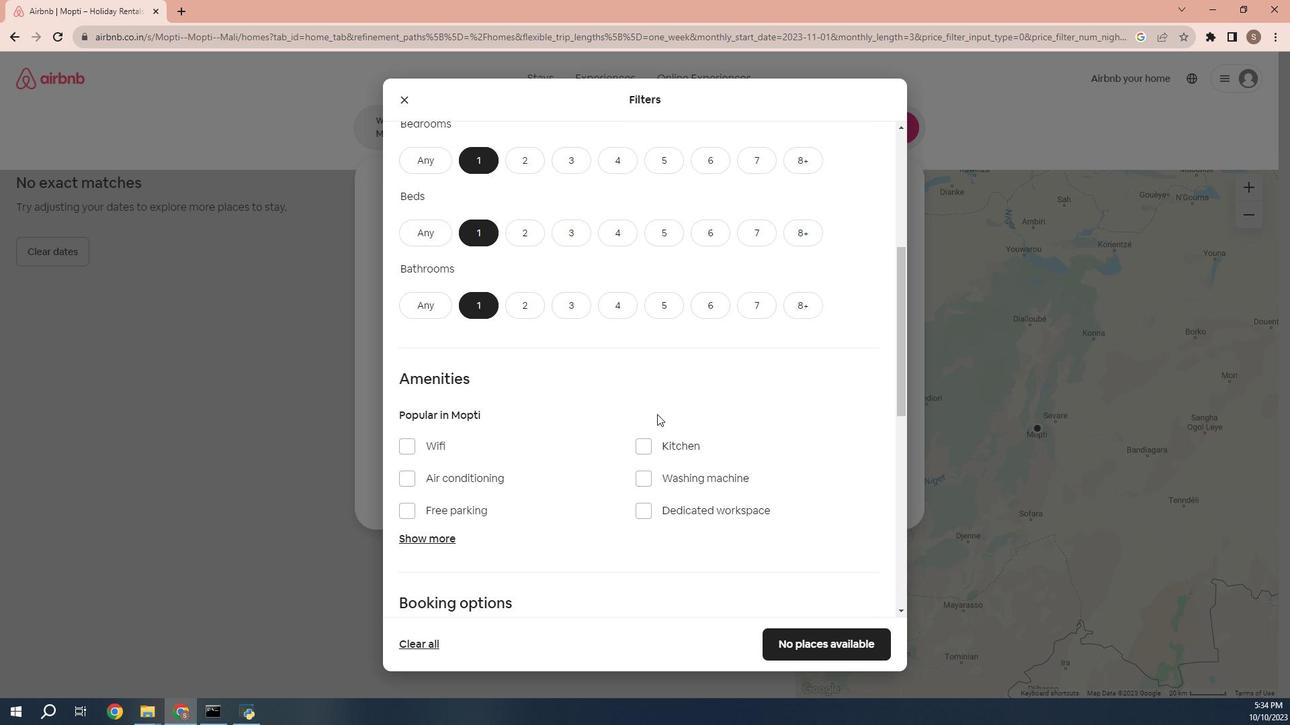 
Action: Mouse scrolled (635, 391) with delta (0, 0)
Screenshot: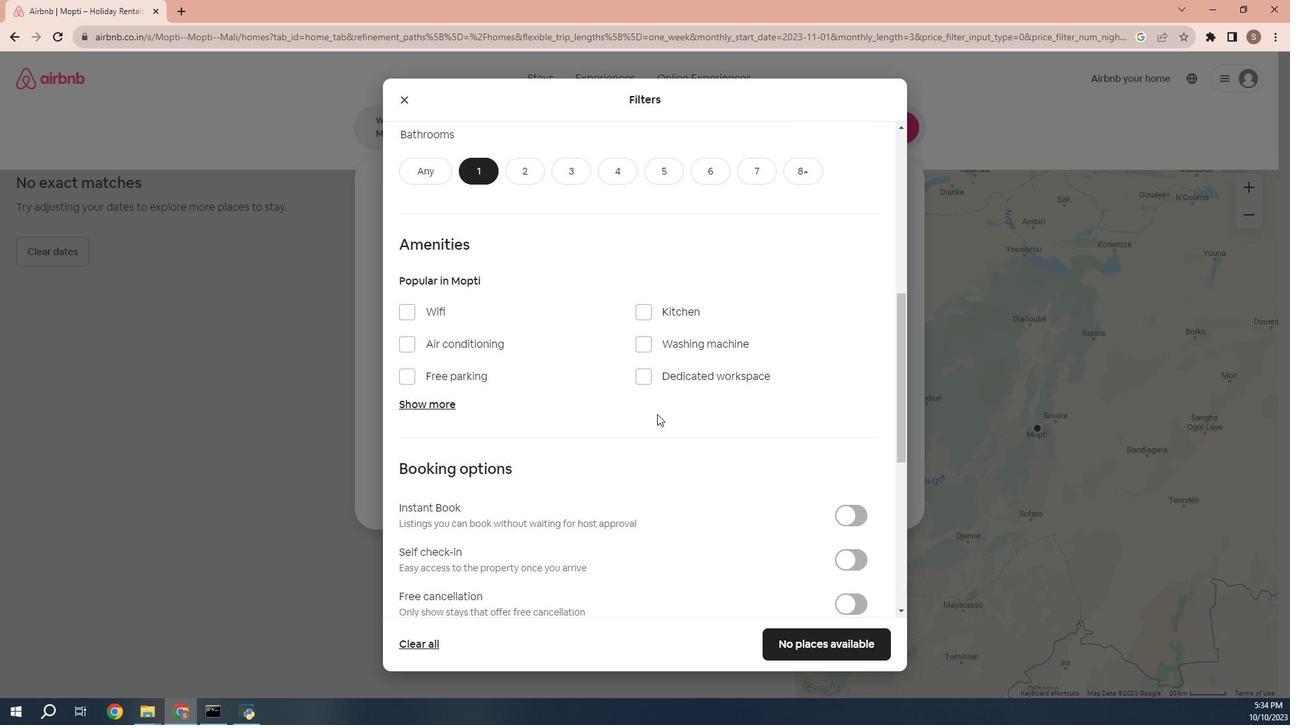 
Action: Mouse scrolled (635, 391) with delta (0, 0)
Screenshot: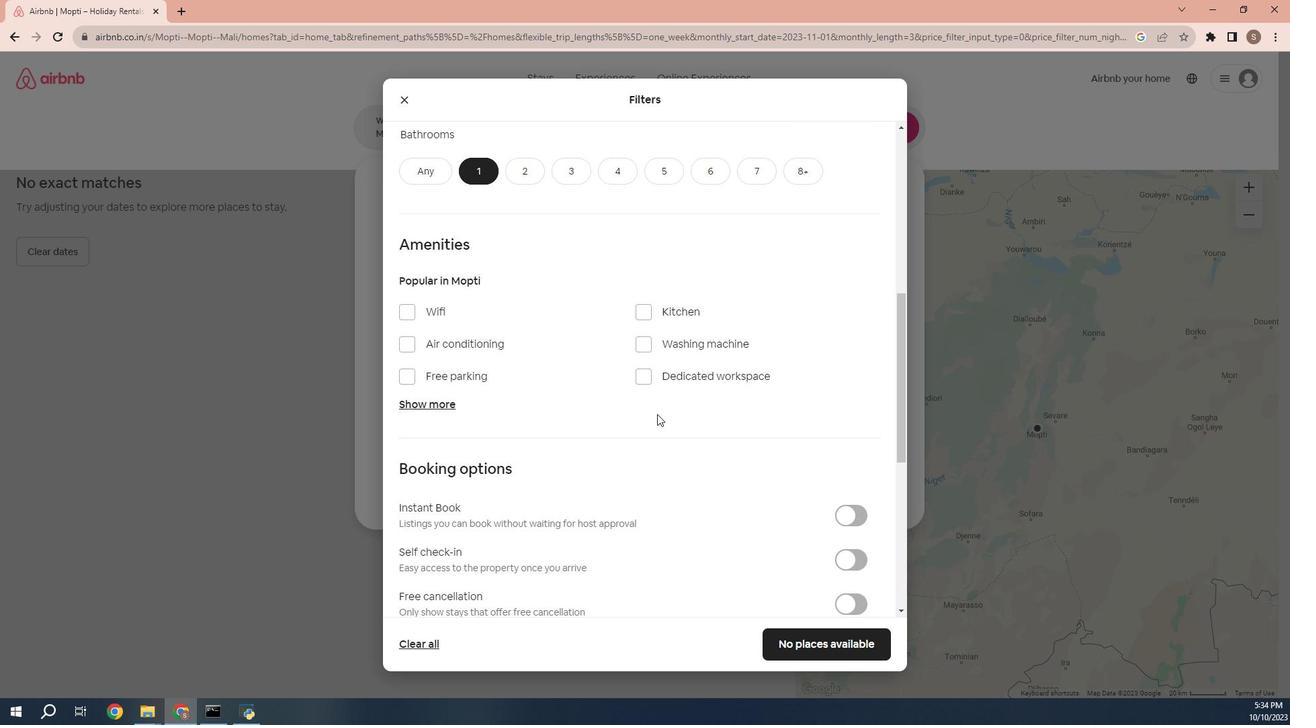 
Action: Mouse moved to (436, 387)
Screenshot: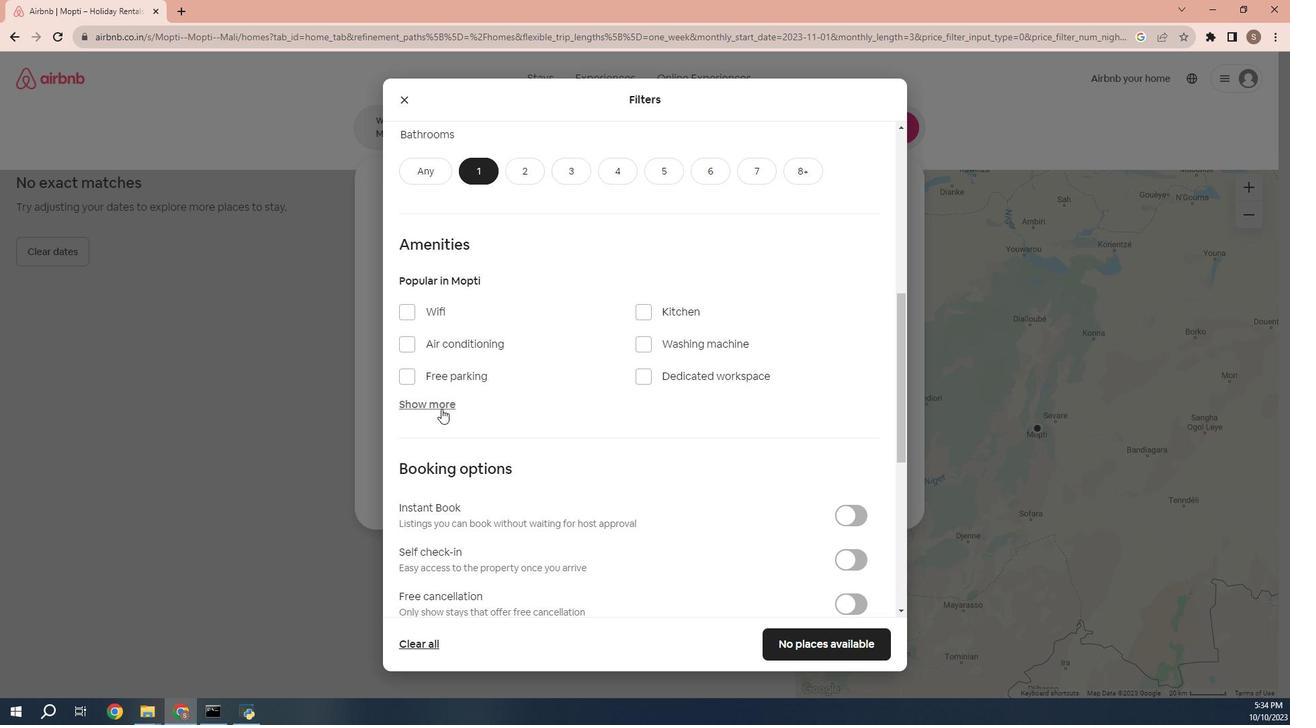 
Action: Mouse pressed left at (436, 387)
Screenshot: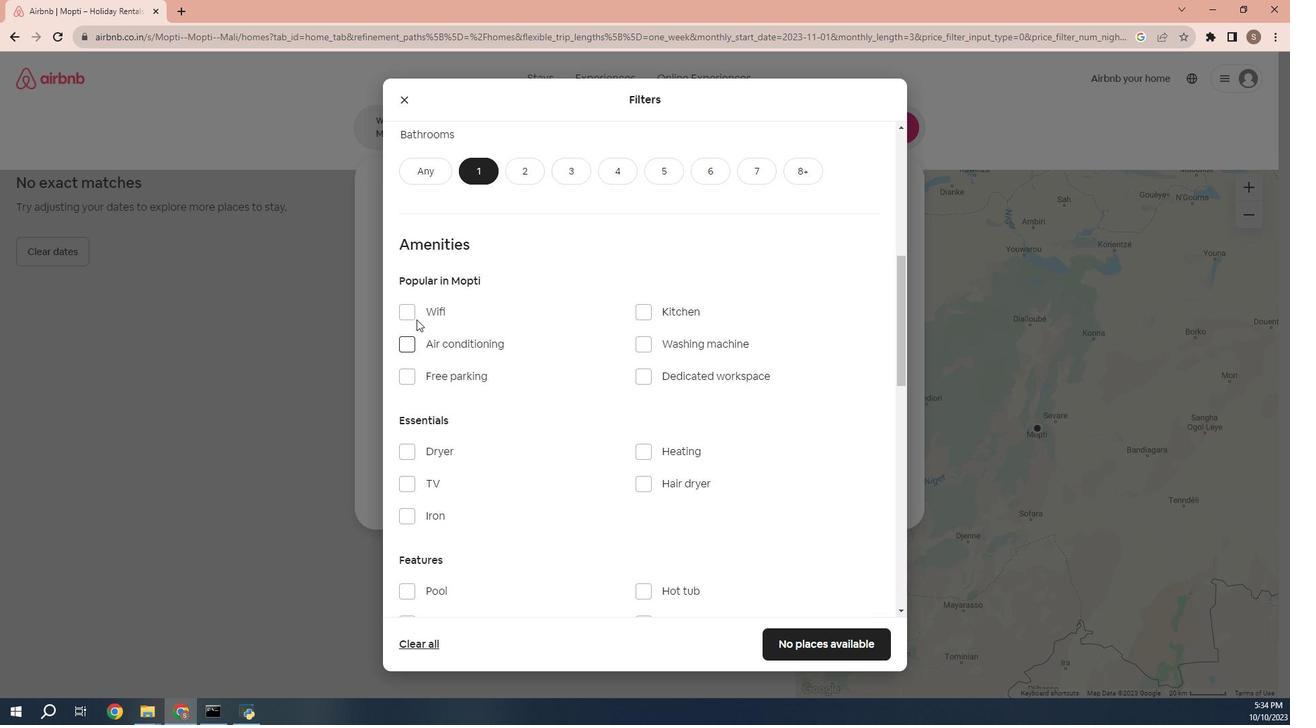 
Action: Mouse moved to (407, 296)
Screenshot: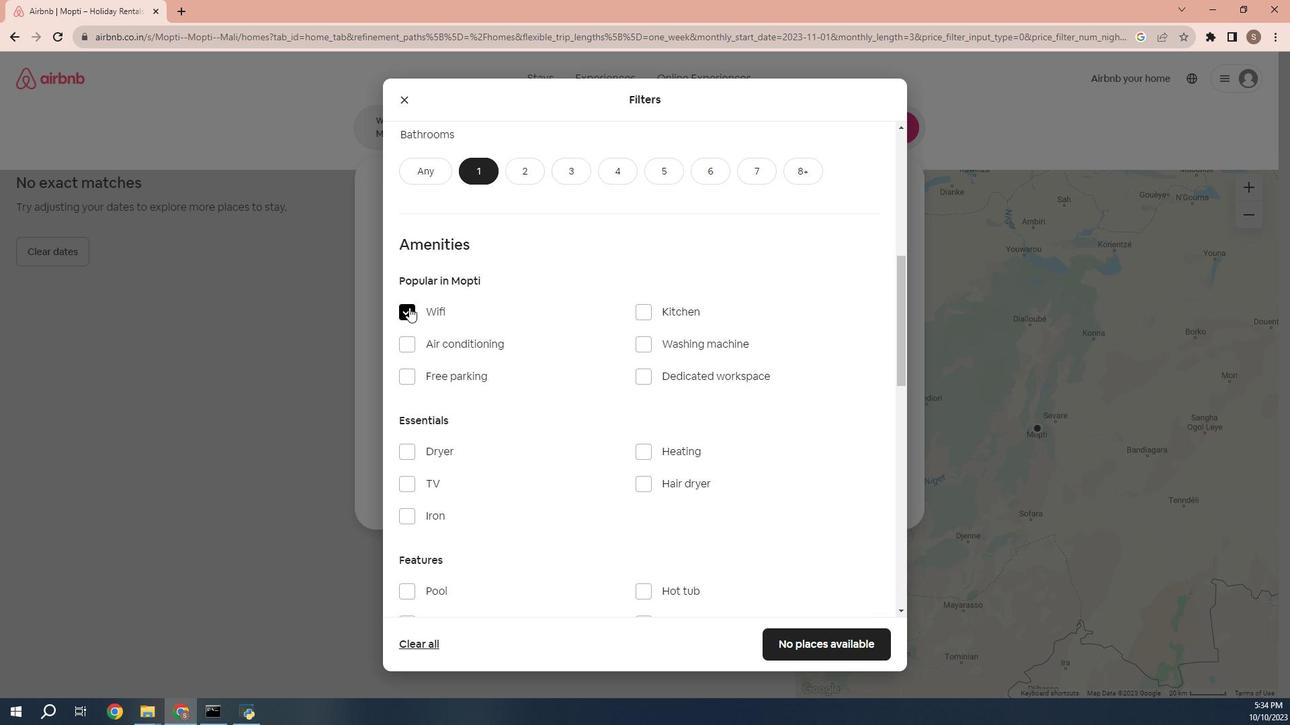 
Action: Mouse pressed left at (407, 296)
Screenshot: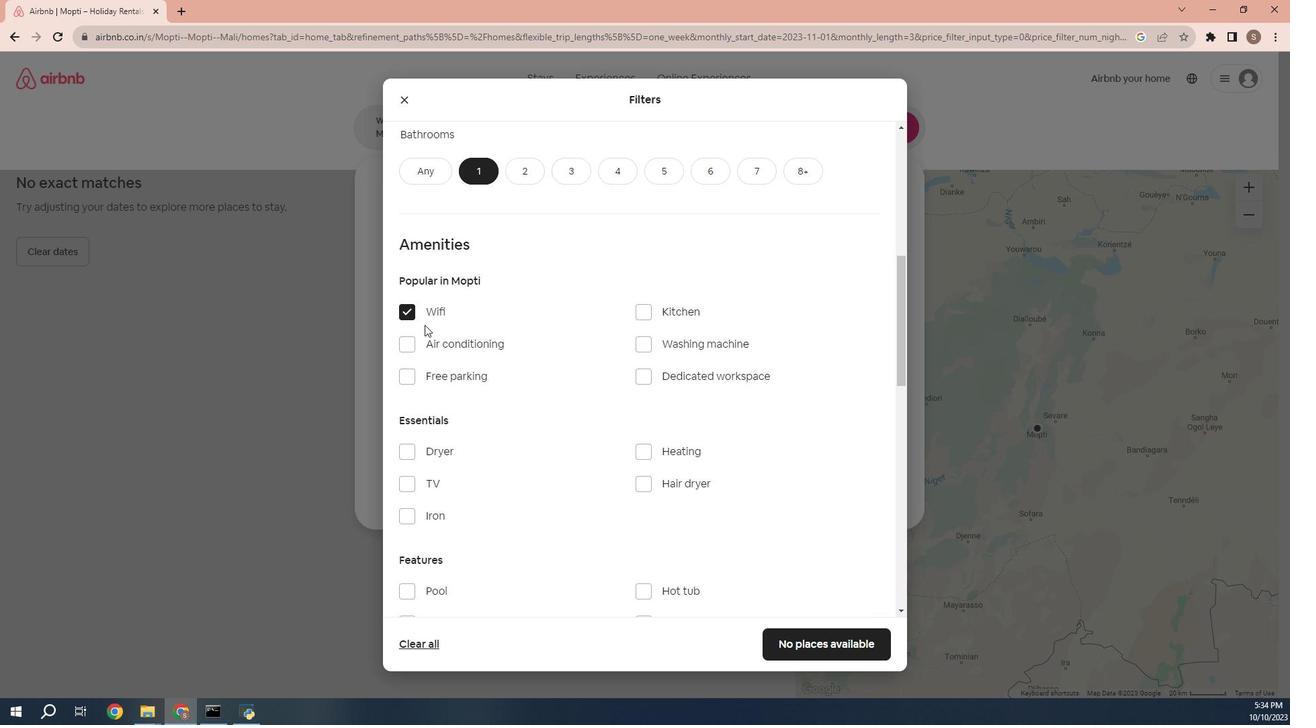 
Action: Mouse moved to (624, 329)
Screenshot: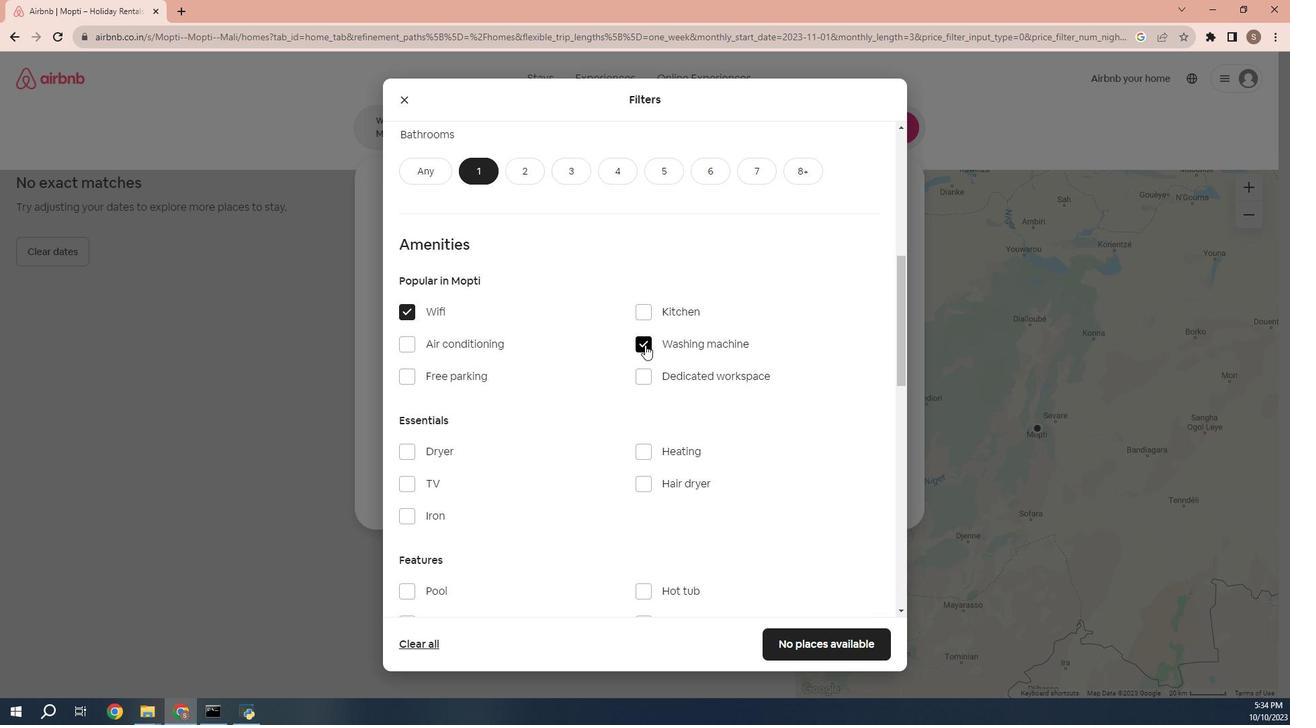 
Action: Mouse pressed left at (624, 329)
Screenshot: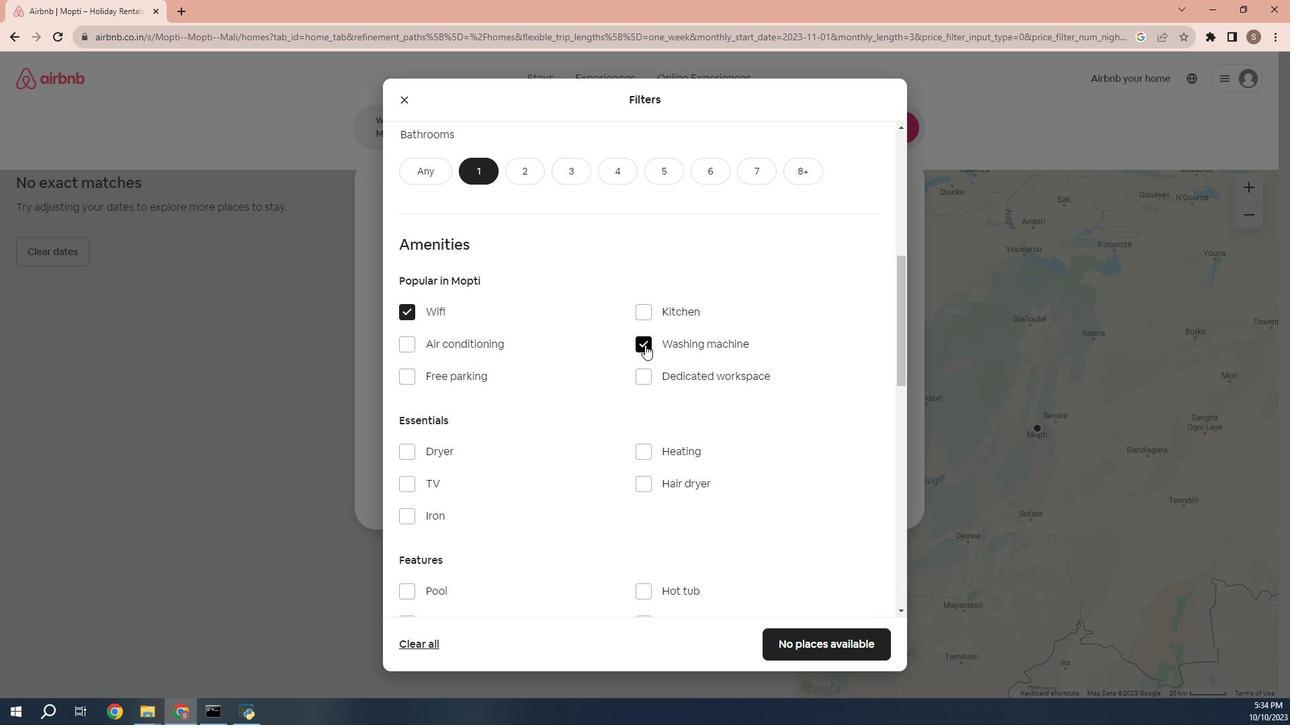 
Action: Mouse moved to (591, 348)
Screenshot: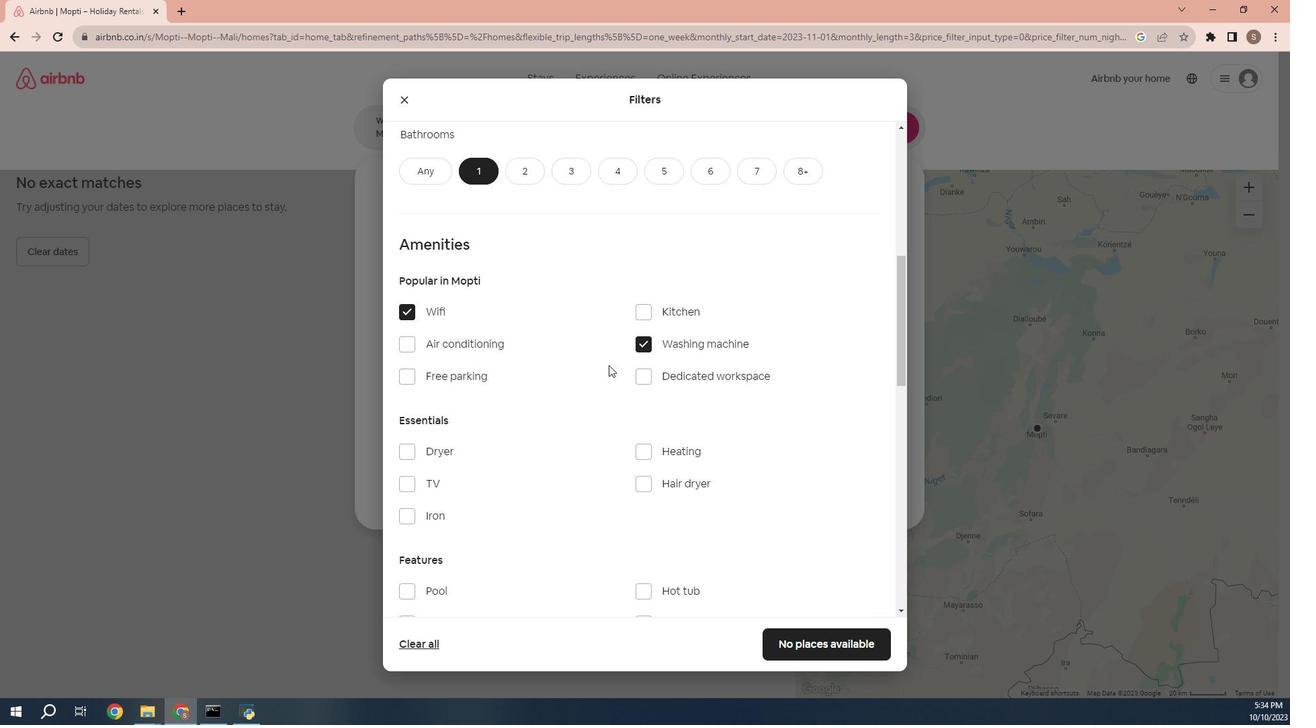 
Action: Mouse scrolled (591, 347) with delta (0, 0)
Screenshot: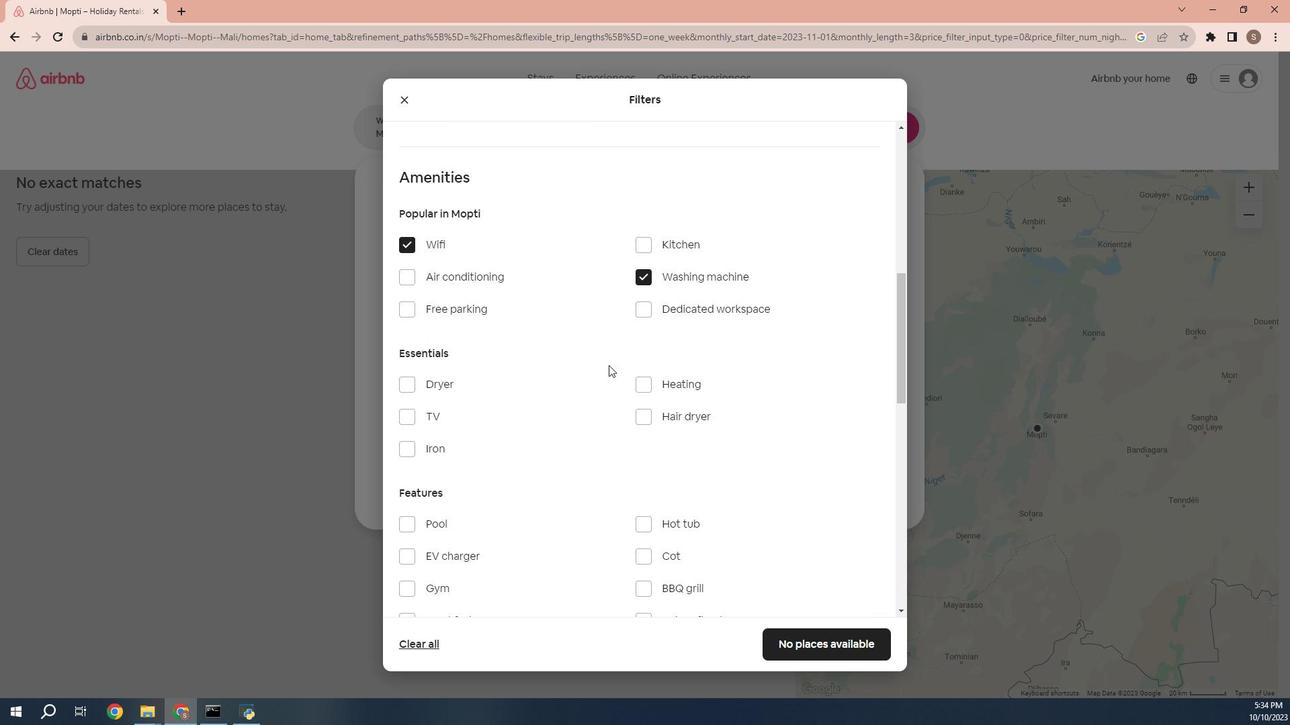 
Action: Mouse scrolled (591, 347) with delta (0, 0)
Screenshot: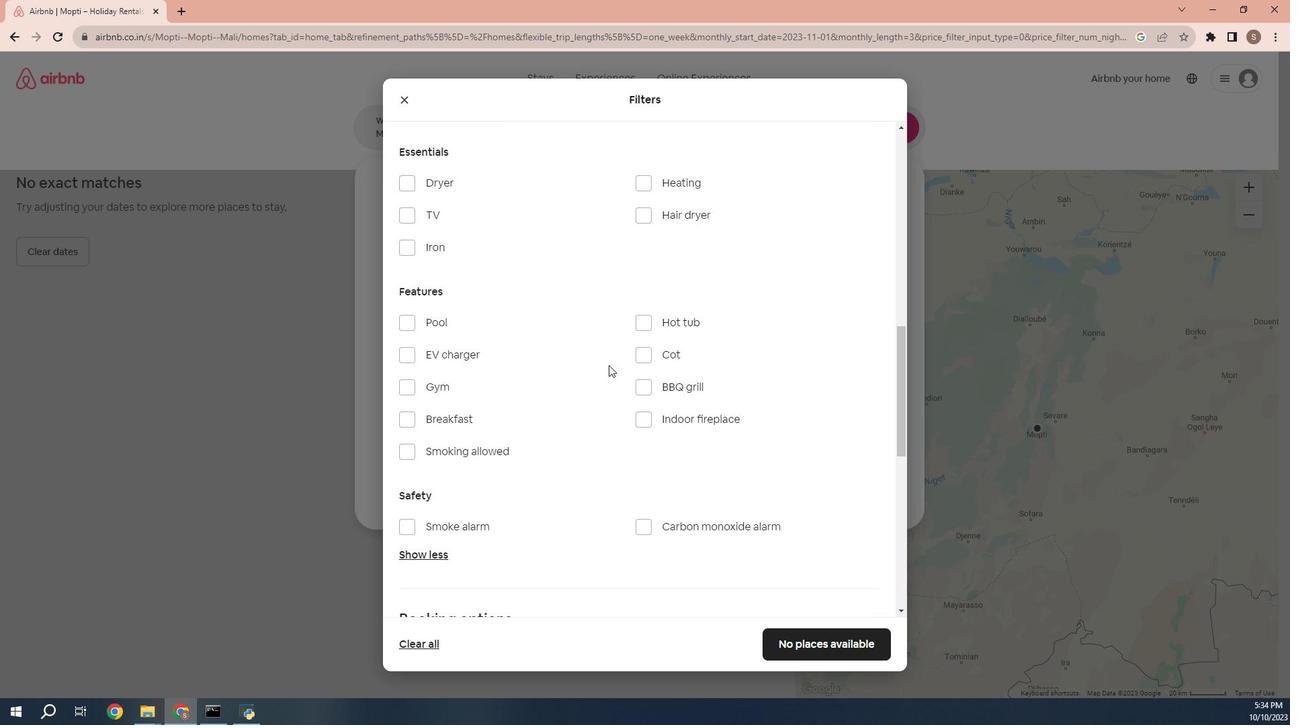 
Action: Mouse scrolled (591, 347) with delta (0, 0)
Screenshot: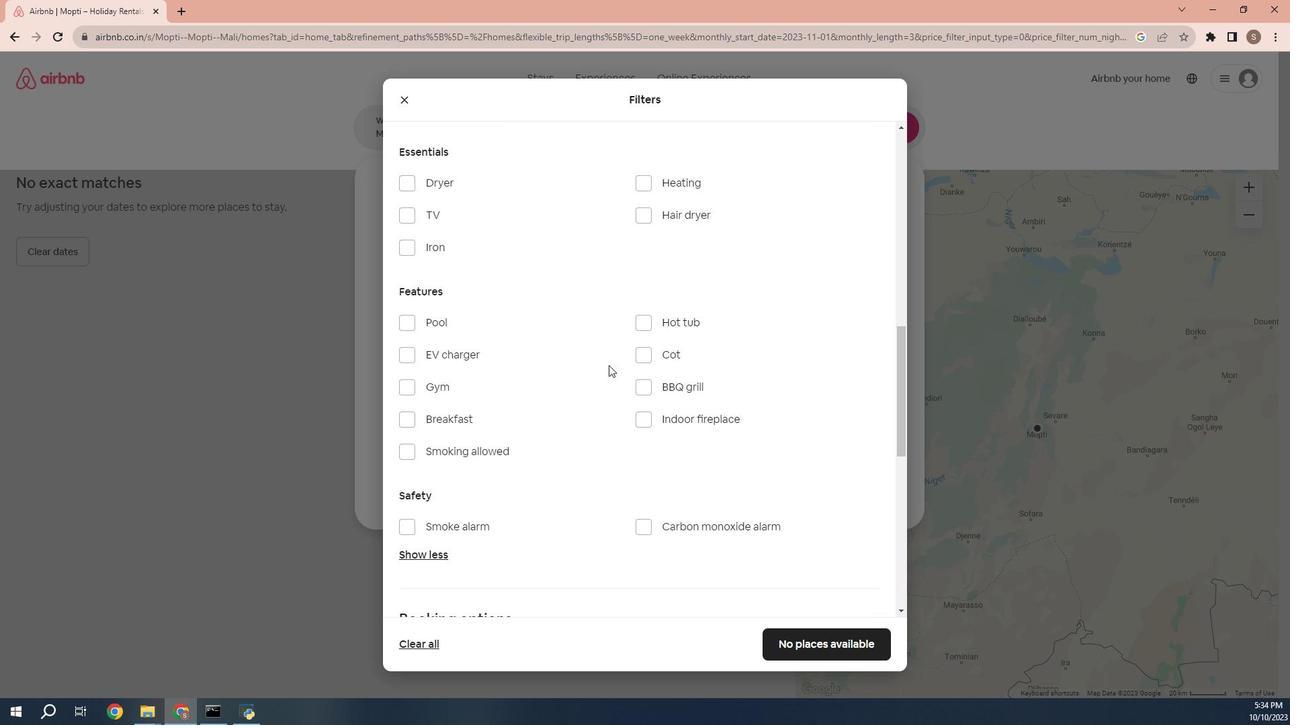 
Action: Mouse scrolled (591, 347) with delta (0, 0)
Screenshot: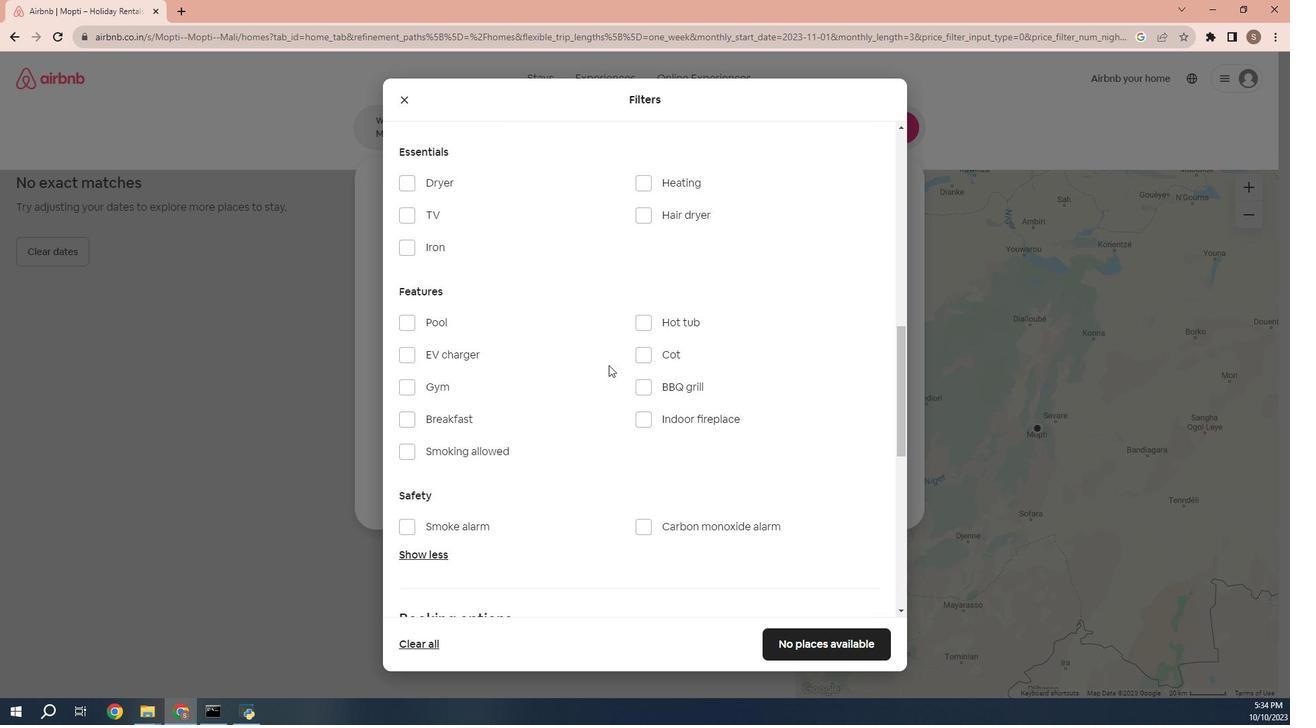 
Action: Mouse moved to (595, 348)
Screenshot: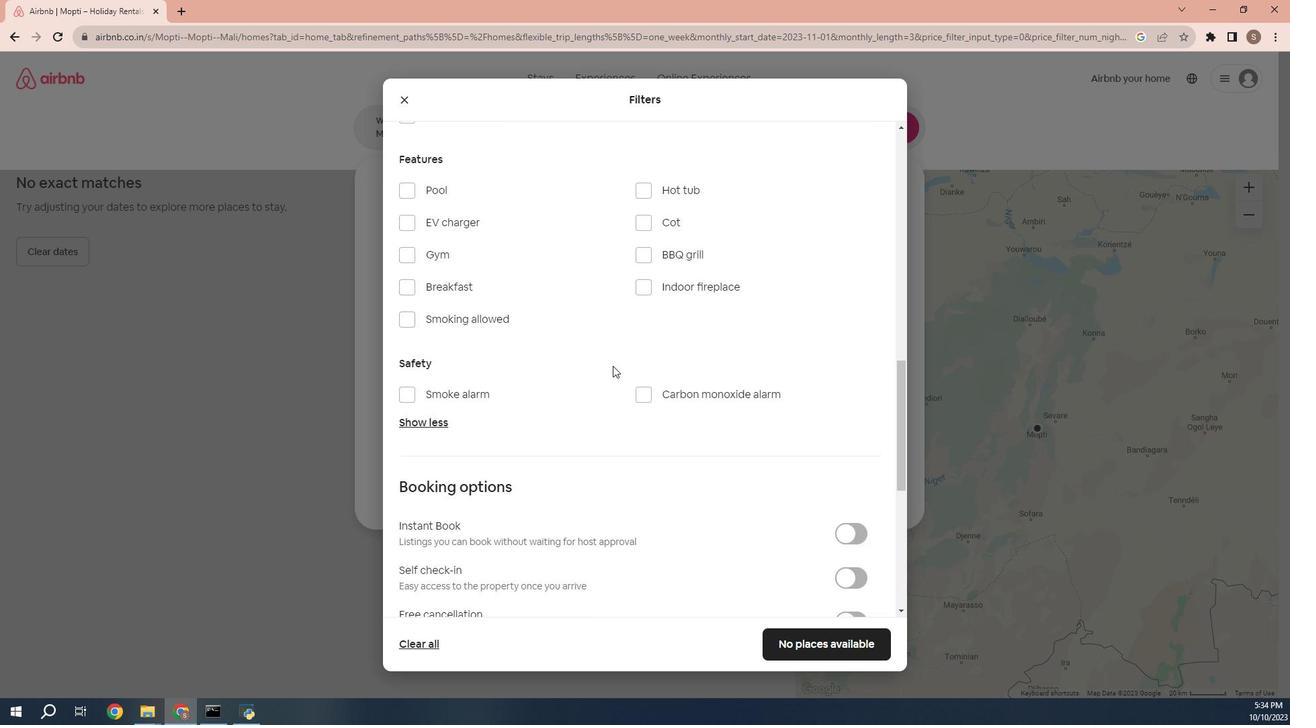 
Action: Mouse scrolled (595, 348) with delta (0, 0)
Screenshot: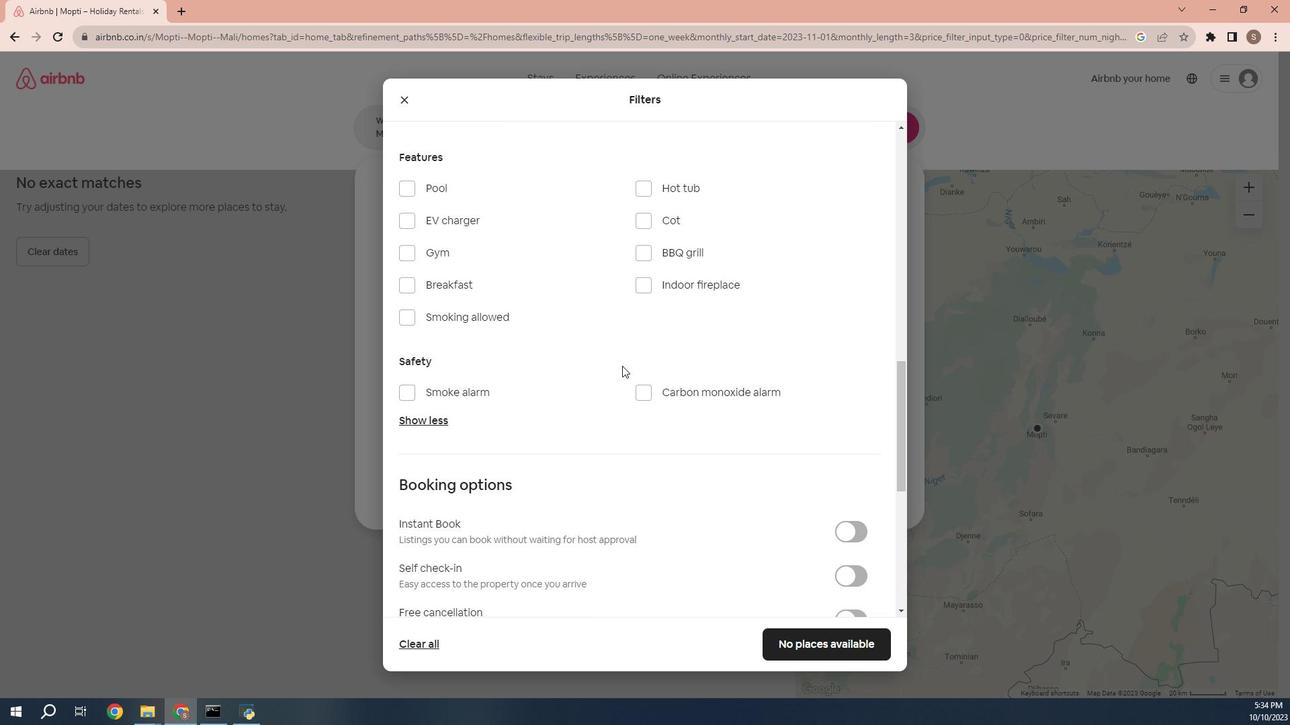 
Action: Mouse scrolled (595, 348) with delta (0, 0)
Screenshot: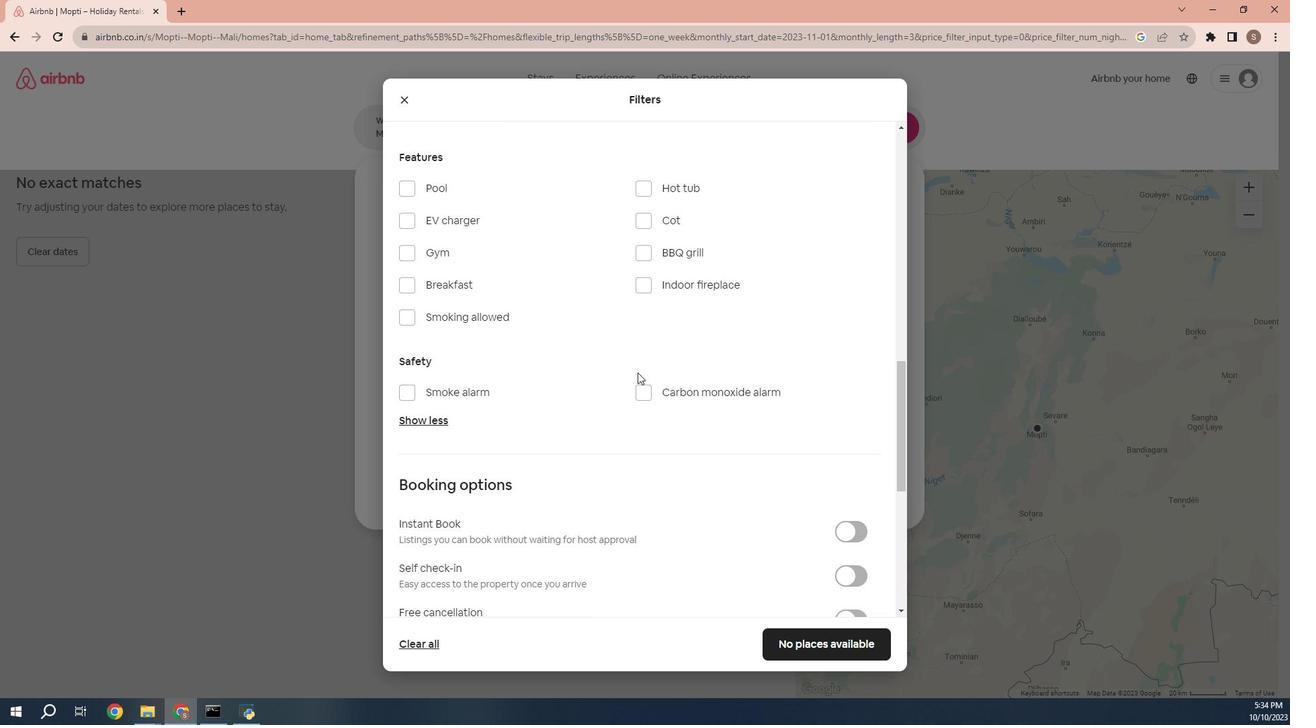 
Action: Mouse moved to (678, 385)
Screenshot: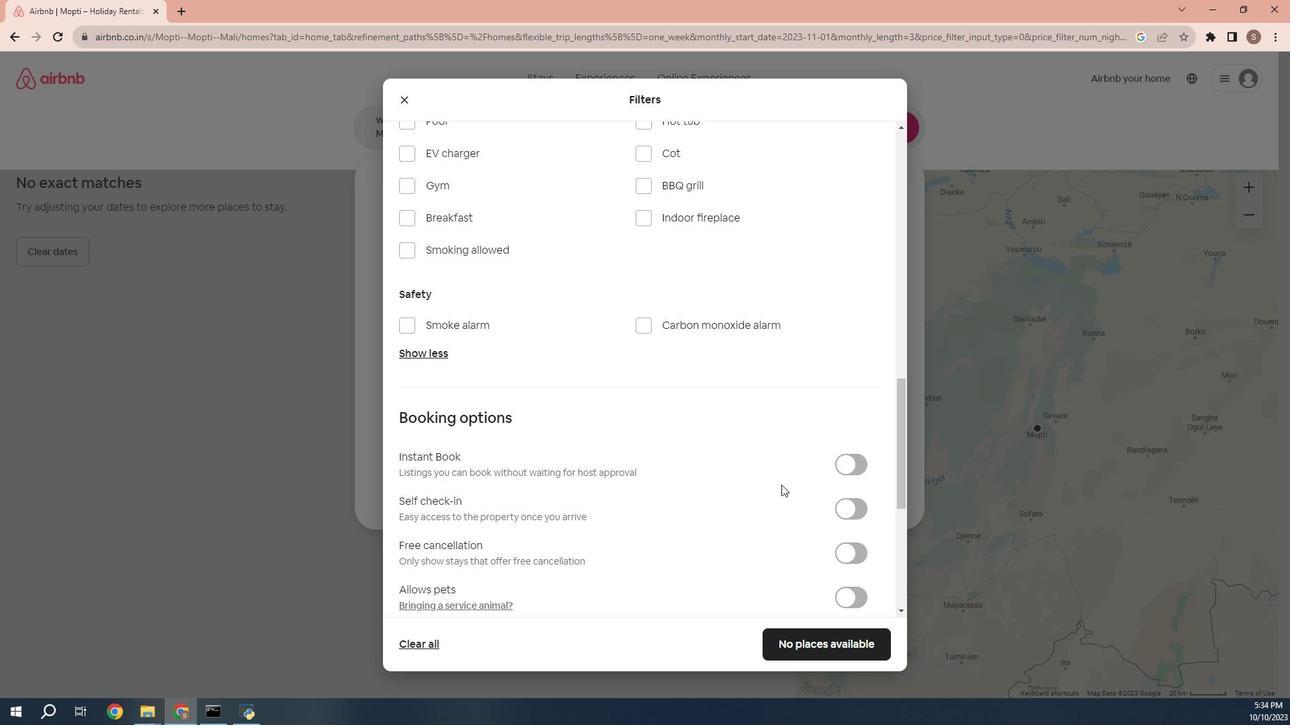 
Action: Mouse scrolled (678, 385) with delta (0, 0)
Screenshot: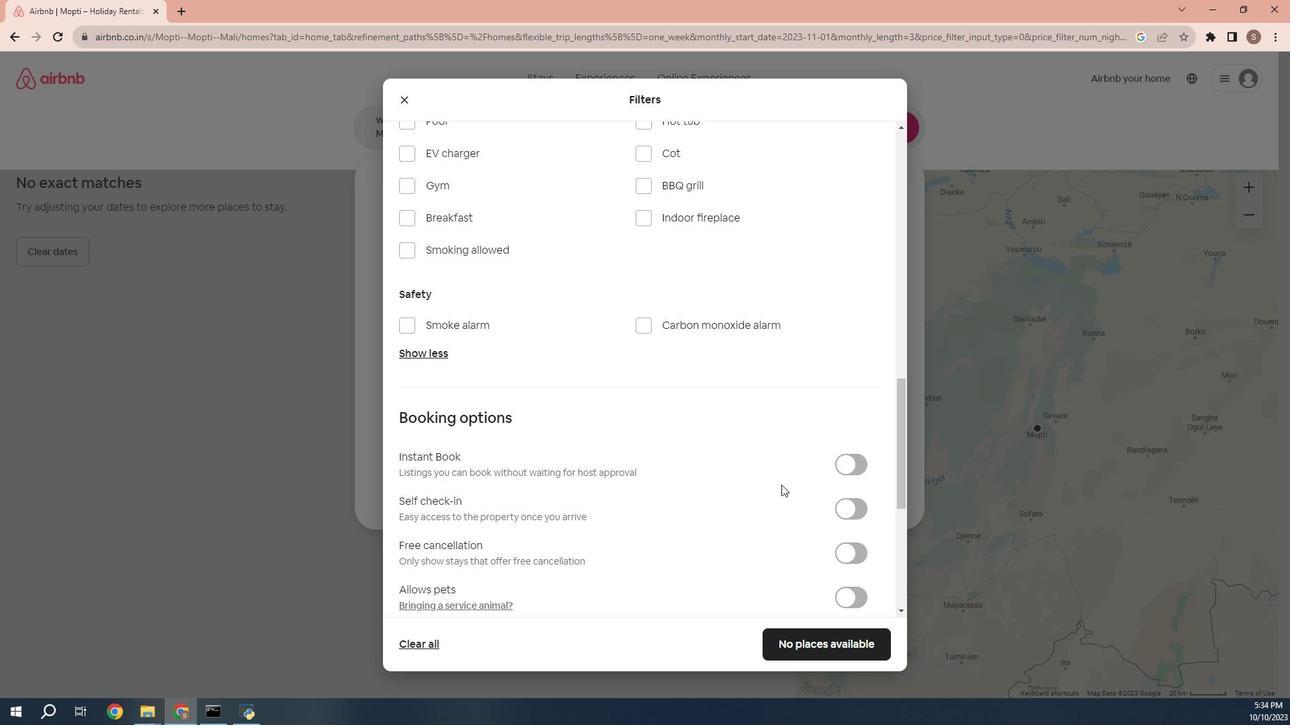 
Action: Mouse moved to (804, 476)
Screenshot: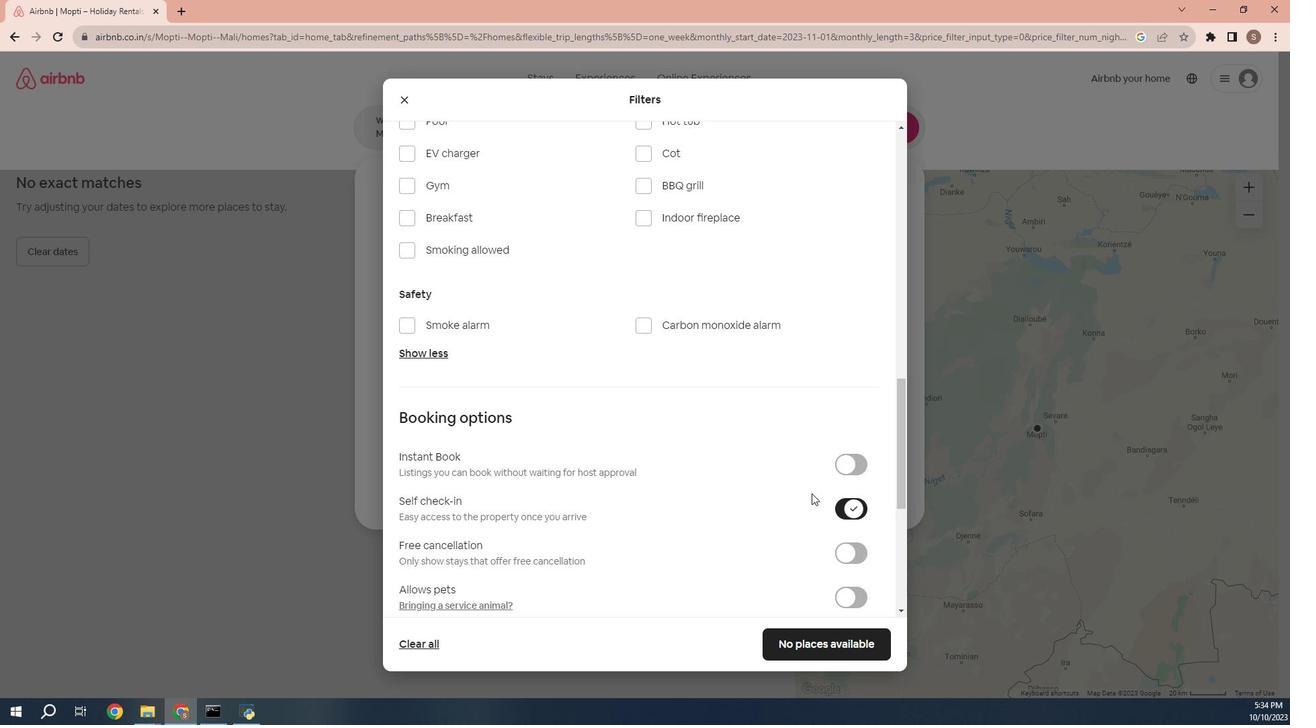 
Action: Mouse pressed left at (804, 476)
Screenshot: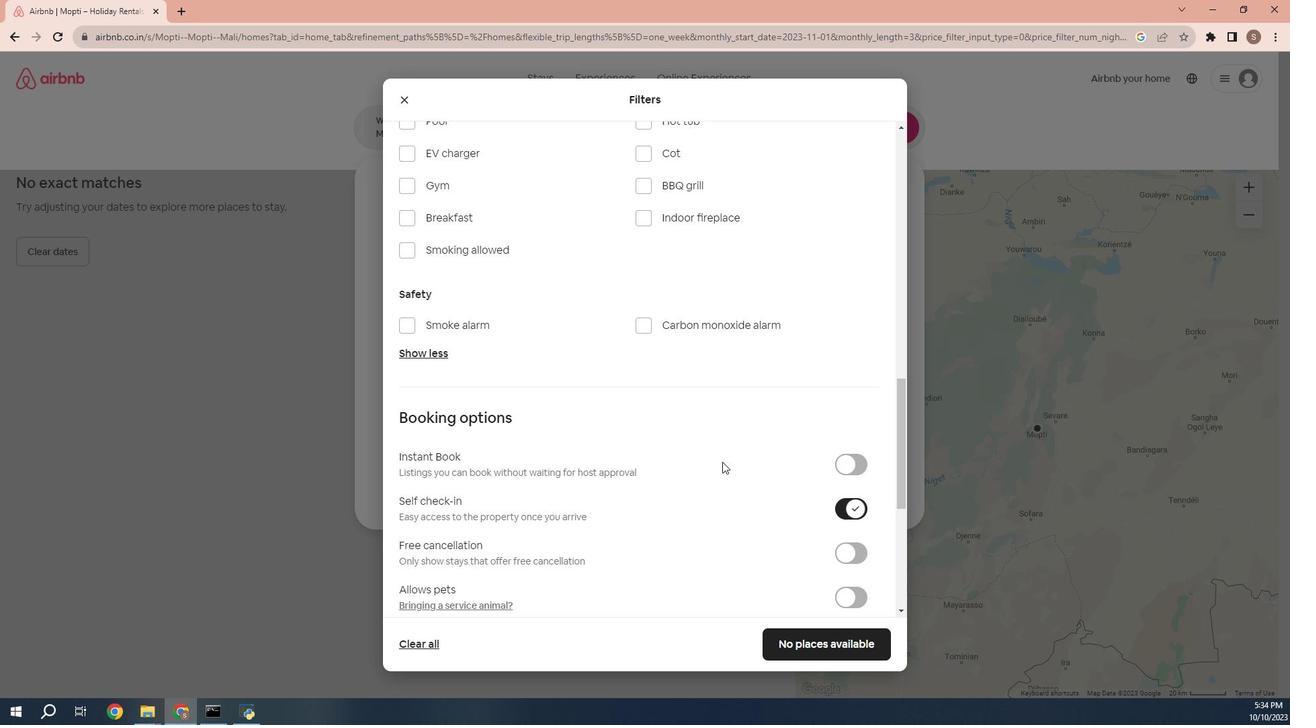 
Action: Mouse moved to (655, 419)
Screenshot: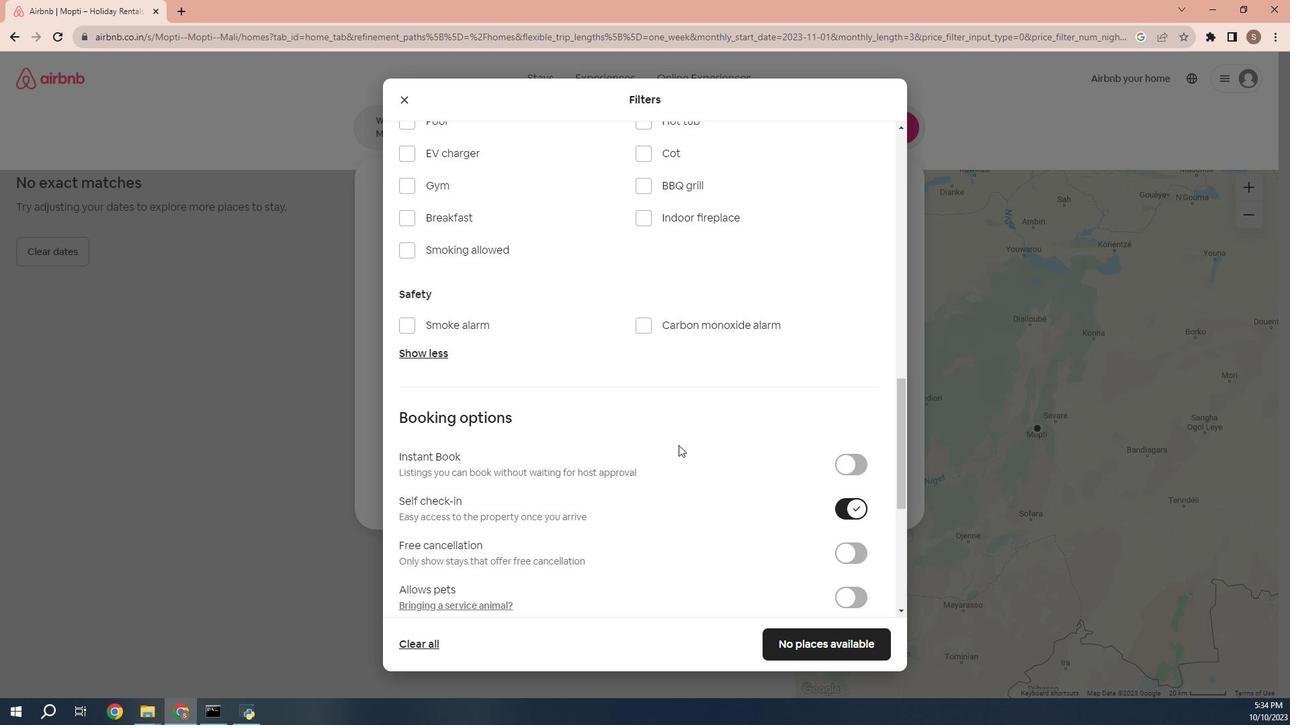 
Action: Mouse scrolled (655, 419) with delta (0, 0)
Screenshot: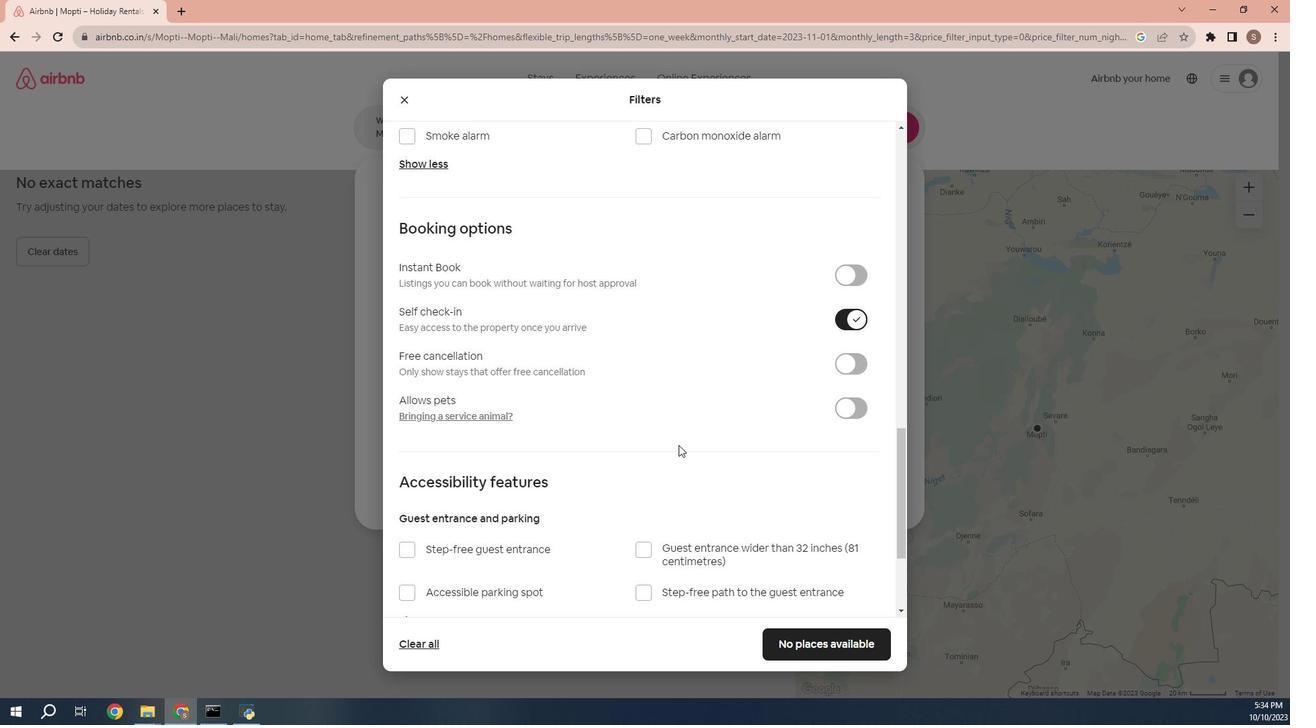 
Action: Mouse scrolled (655, 419) with delta (0, 0)
Screenshot: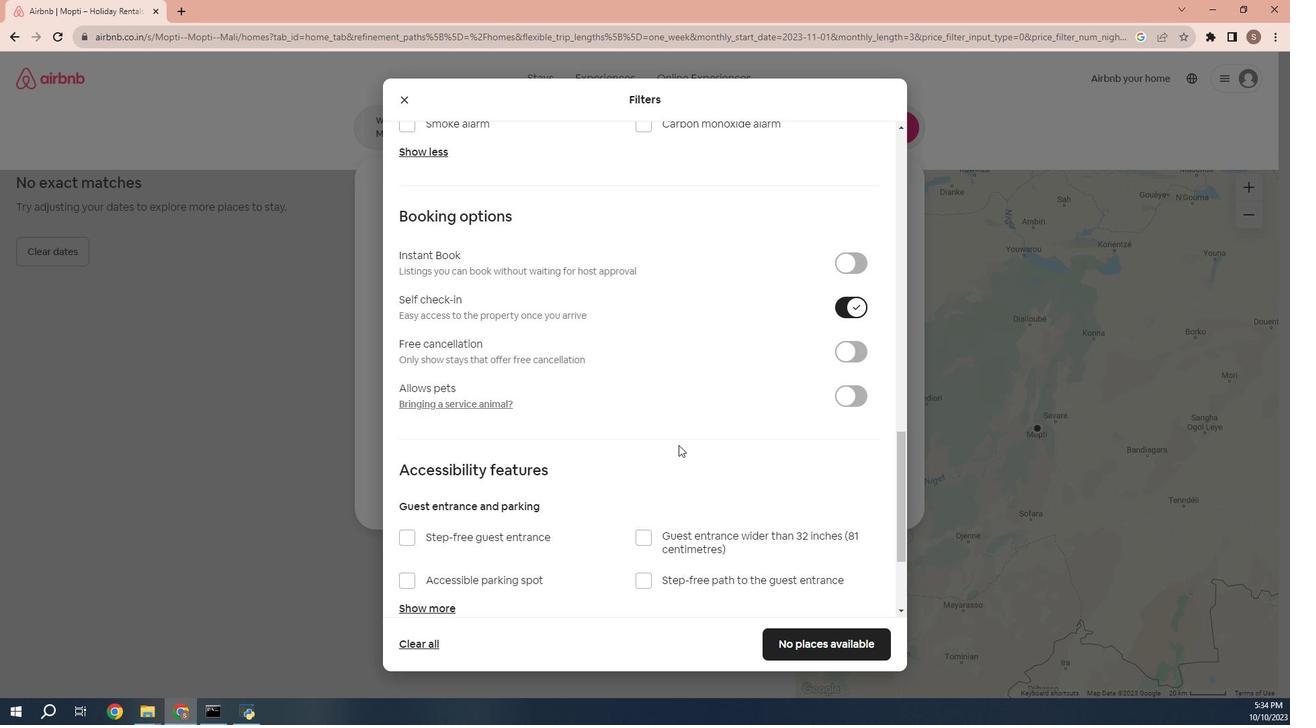 
Action: Mouse scrolled (655, 419) with delta (0, 0)
Screenshot: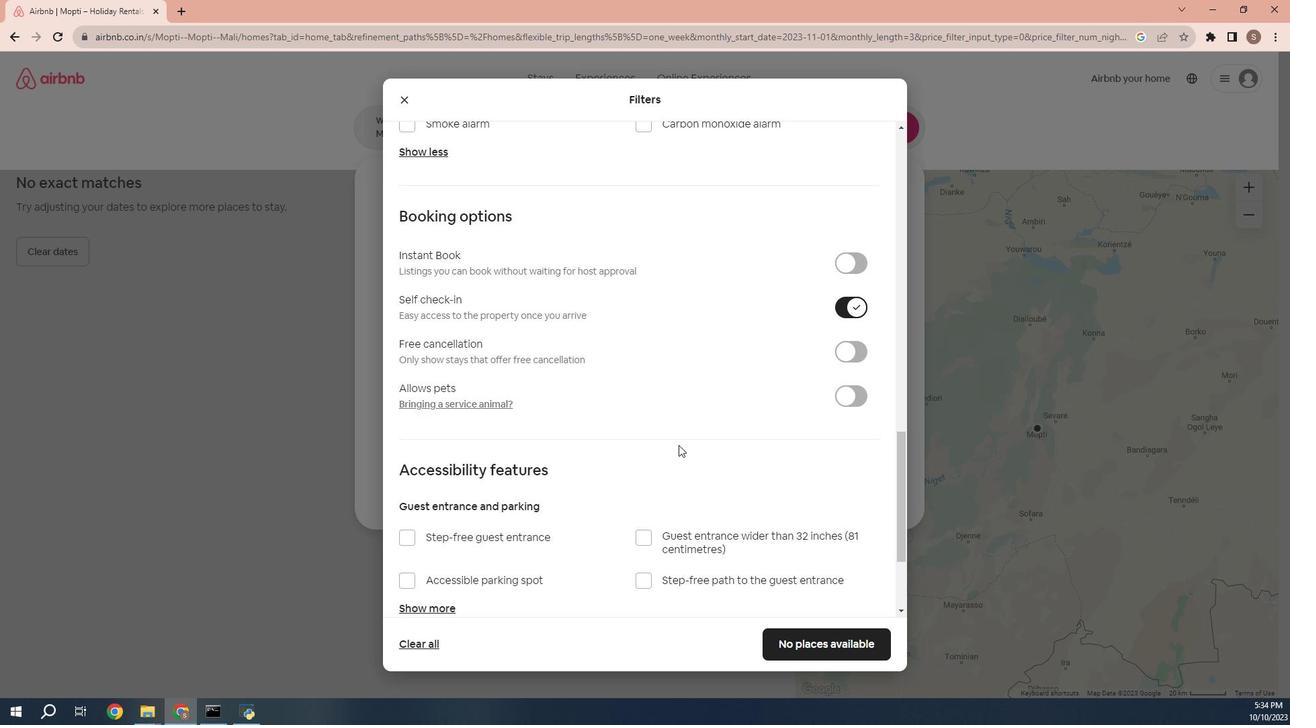 
Action: Mouse scrolled (655, 419) with delta (0, 0)
Screenshot: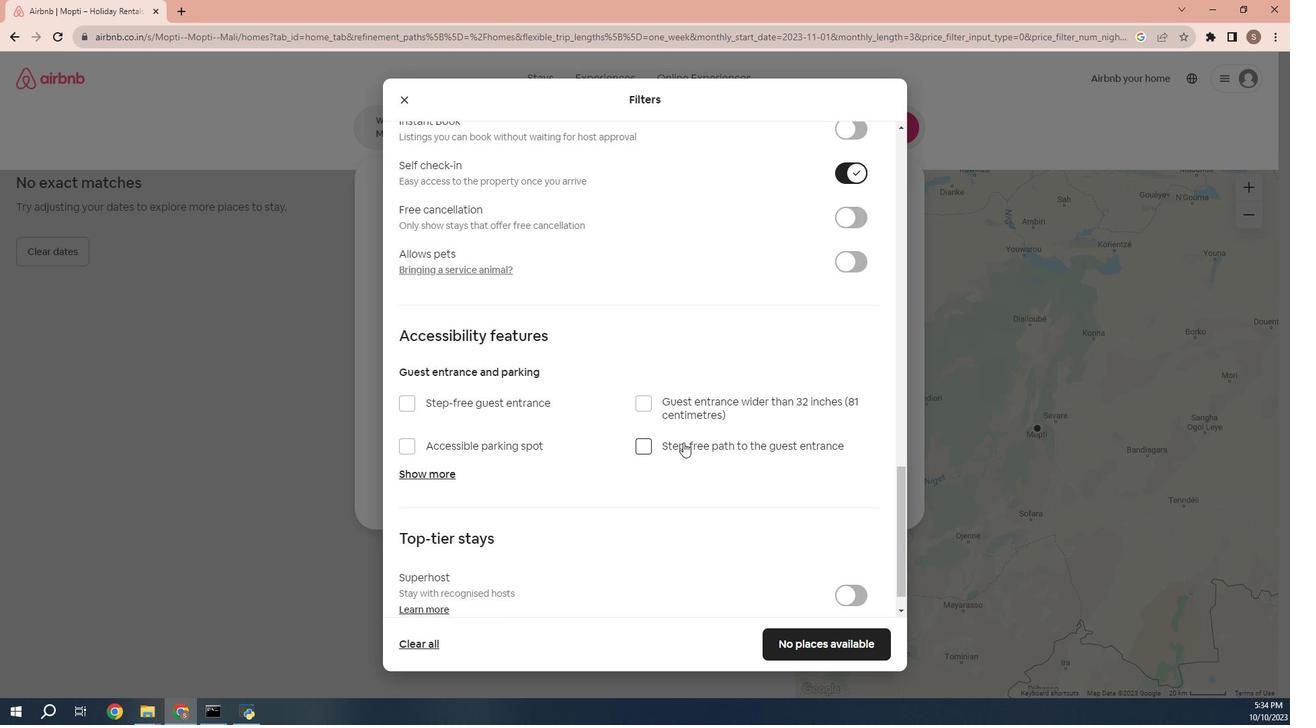 
Action: Mouse scrolled (655, 419) with delta (0, 0)
Screenshot: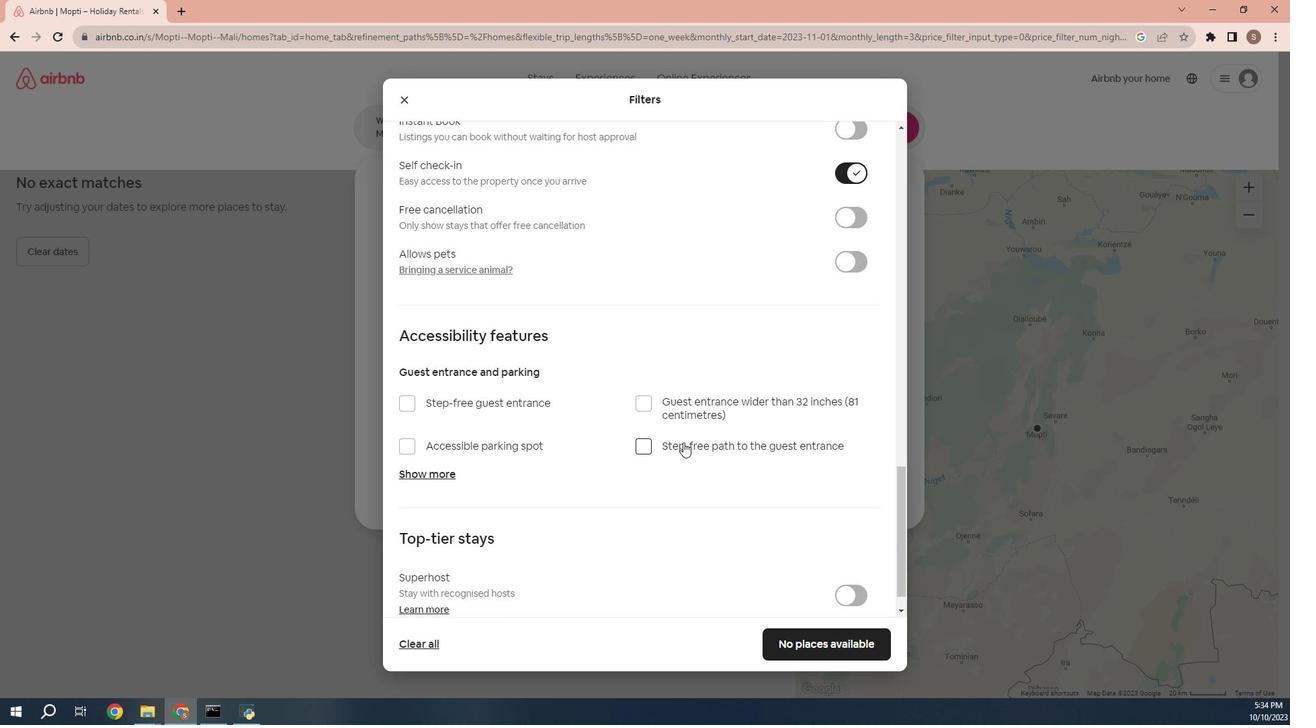 
Action: Mouse moved to (767, 602)
Screenshot: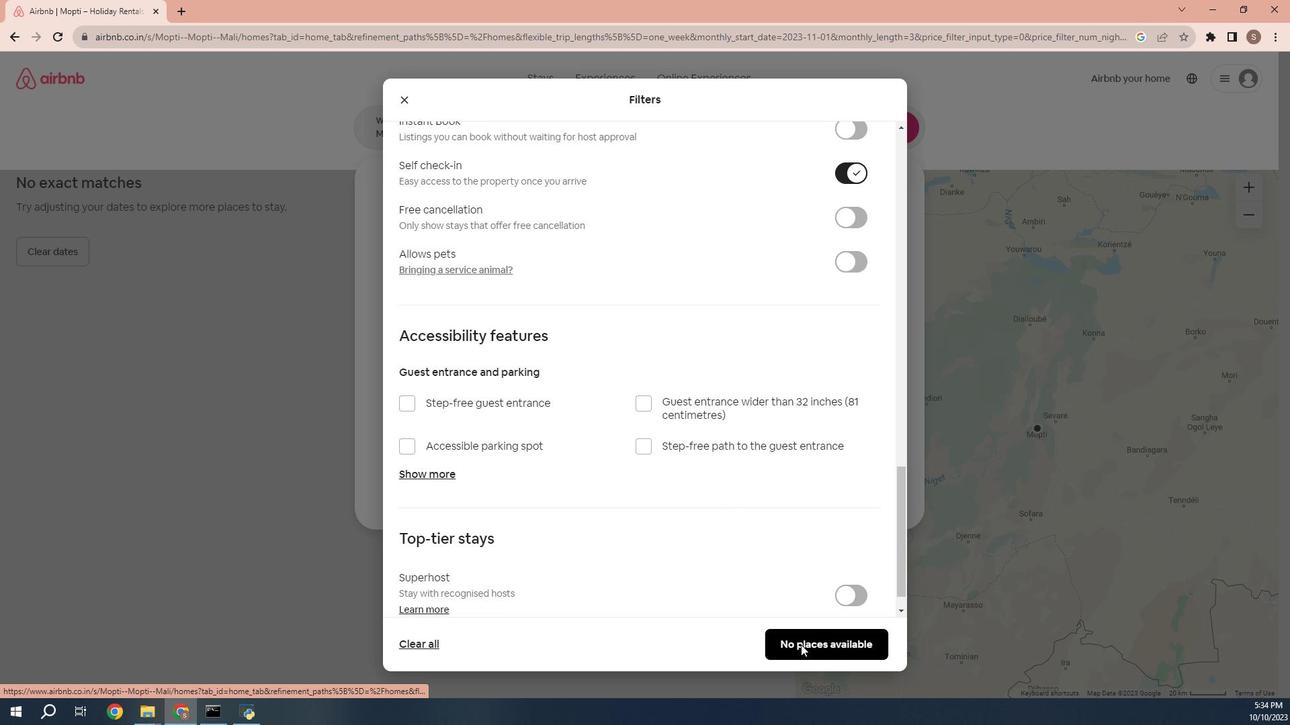 
Action: Mouse pressed left at (767, 602)
Screenshot: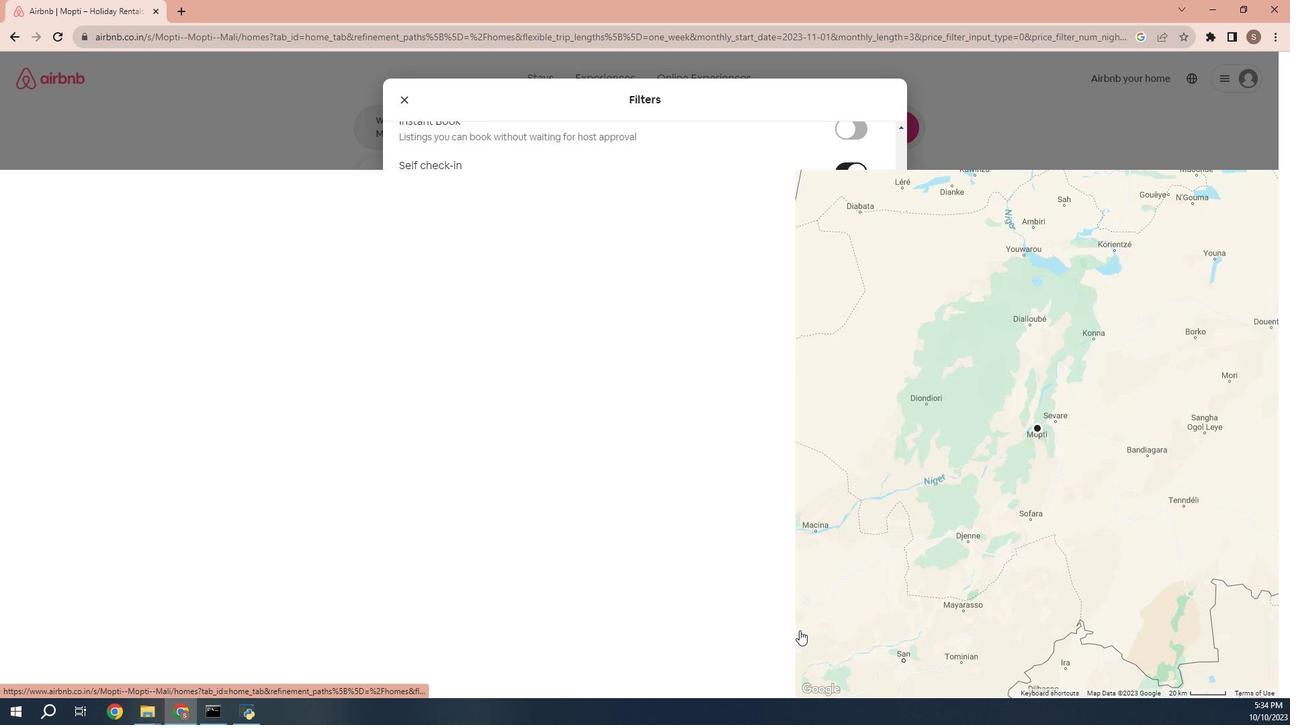 
Action: Mouse moved to (681, 483)
Screenshot: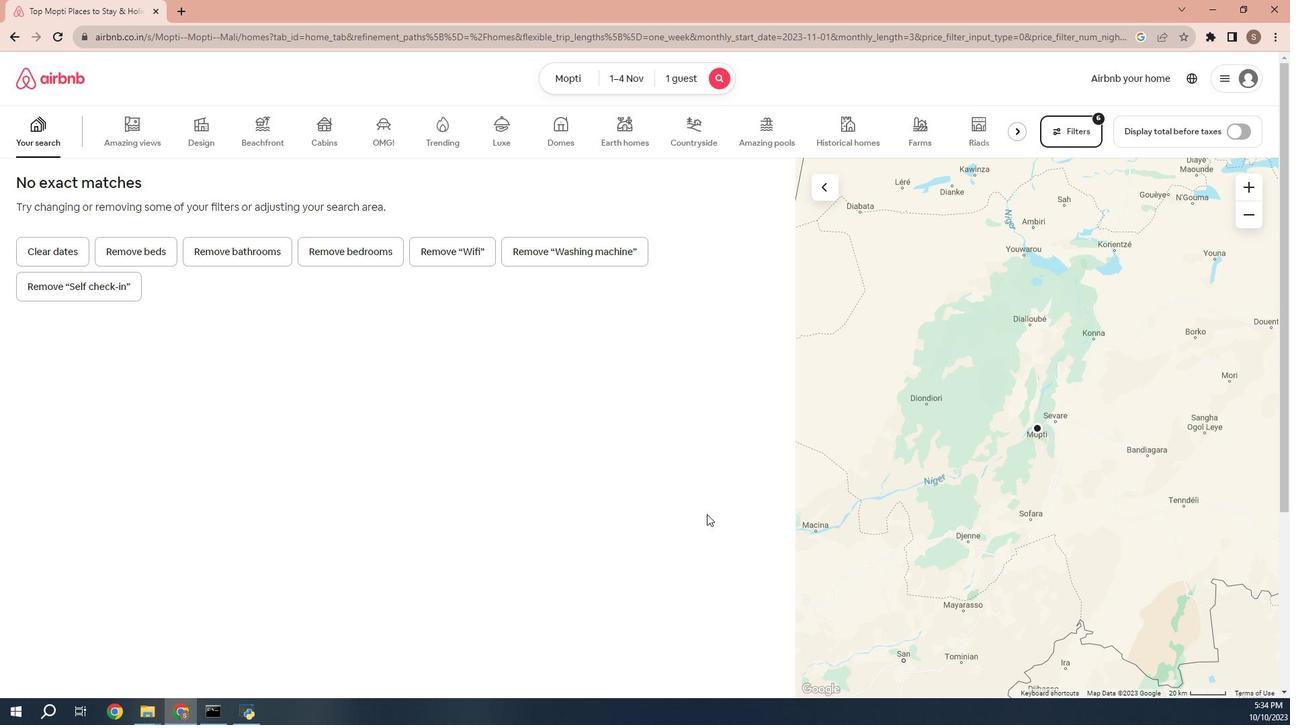 
